 Task: Open an excel sheet with  and write heading  Make a employee details data  Add 10 employee name:-  'Ethan Reynolds, Olivia Thompson, Benjamin Martinez, Emma Davis, Alexander Mitchell, Ava Rodriguez, Daniel Anderson, Mia Lewis, Christopher Scott, Sophia Harris. _x000D_
' in April Last week sales are  1000 to 1010. Department:-  Sales, HR, Finance, Marketing, IT, Operations, Finance, HR, Sales, Marketing. _x000D_
Position:-  Sales Manager, HR Manager, Accountant, Marketing Specialist, IT Specialist, Operations Manager, Financial Analyst, HR Assistant, Sales Representative, Marketing Assistant. _x000D_
Salary (USD):-  5000,4500,4000, 3800, 4200, 5200, 3800, 2800, 3200, 2500. _x000D_
Start Date:-  1/15/2020,7/1/2019, 3/10/2021,2/5/2022, 11/30/2018,6/15/2020, 9/1/2021,4/20/2022, 2/10/2019,9/5/2020. Save page EvaluationSalesByCategory_2022
Action: Mouse moved to (122, 141)
Screenshot: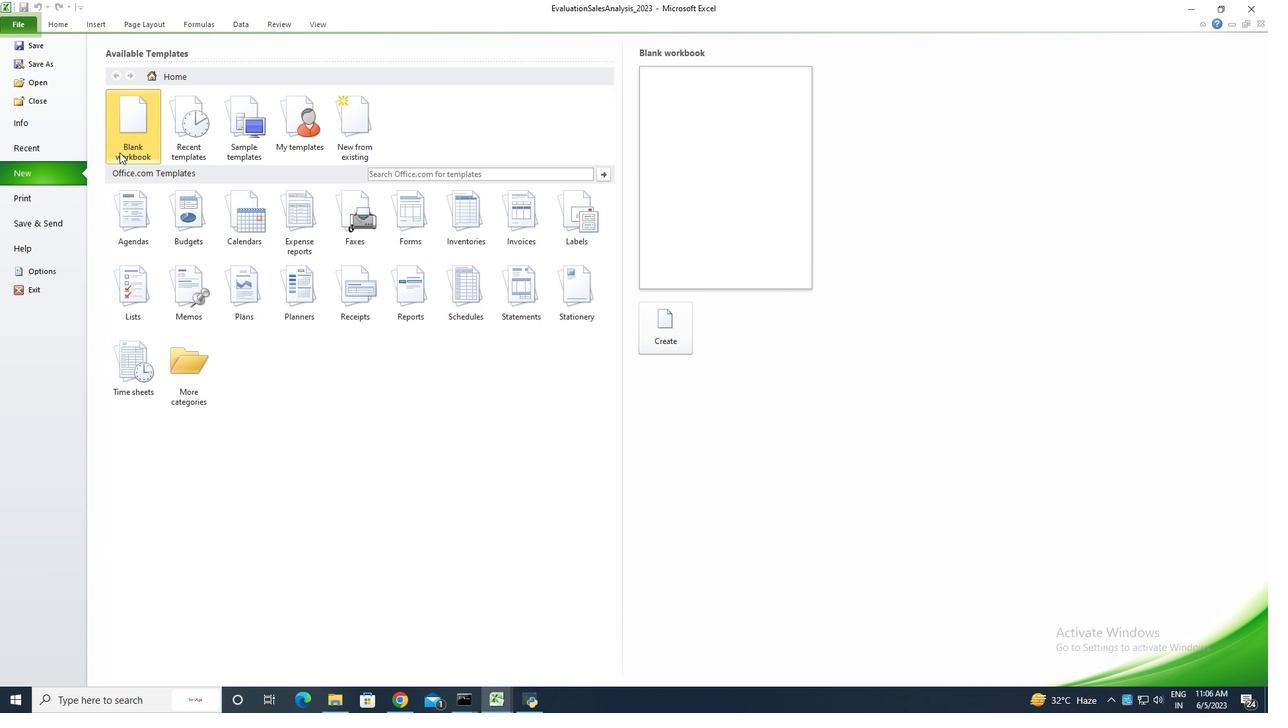
Action: Mouse pressed left at (122, 141)
Screenshot: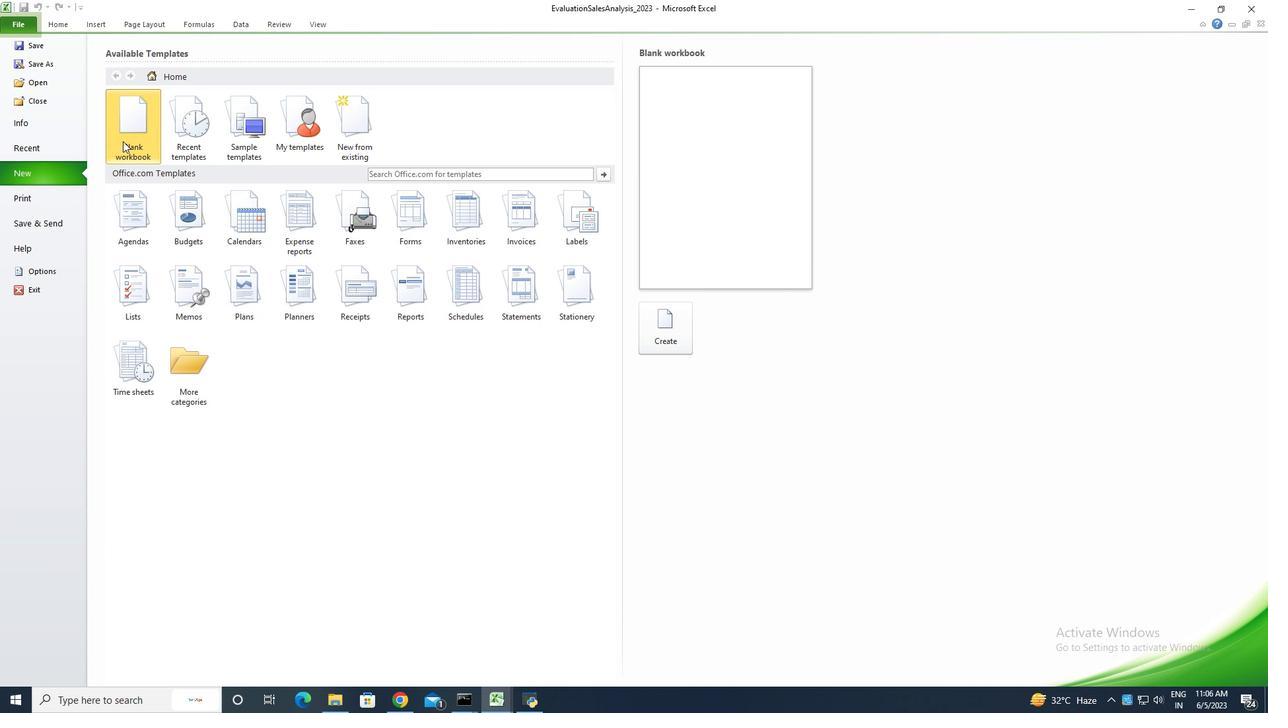 
Action: Mouse moved to (687, 338)
Screenshot: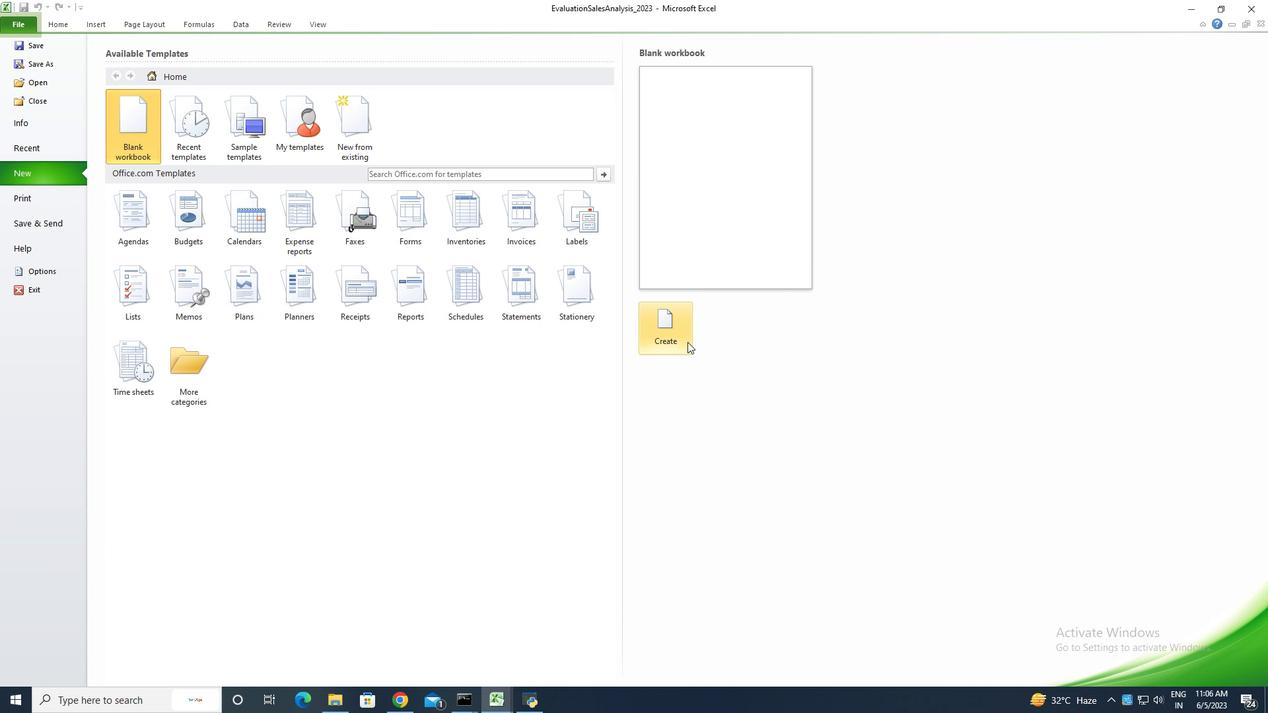 
Action: Mouse pressed left at (687, 338)
Screenshot: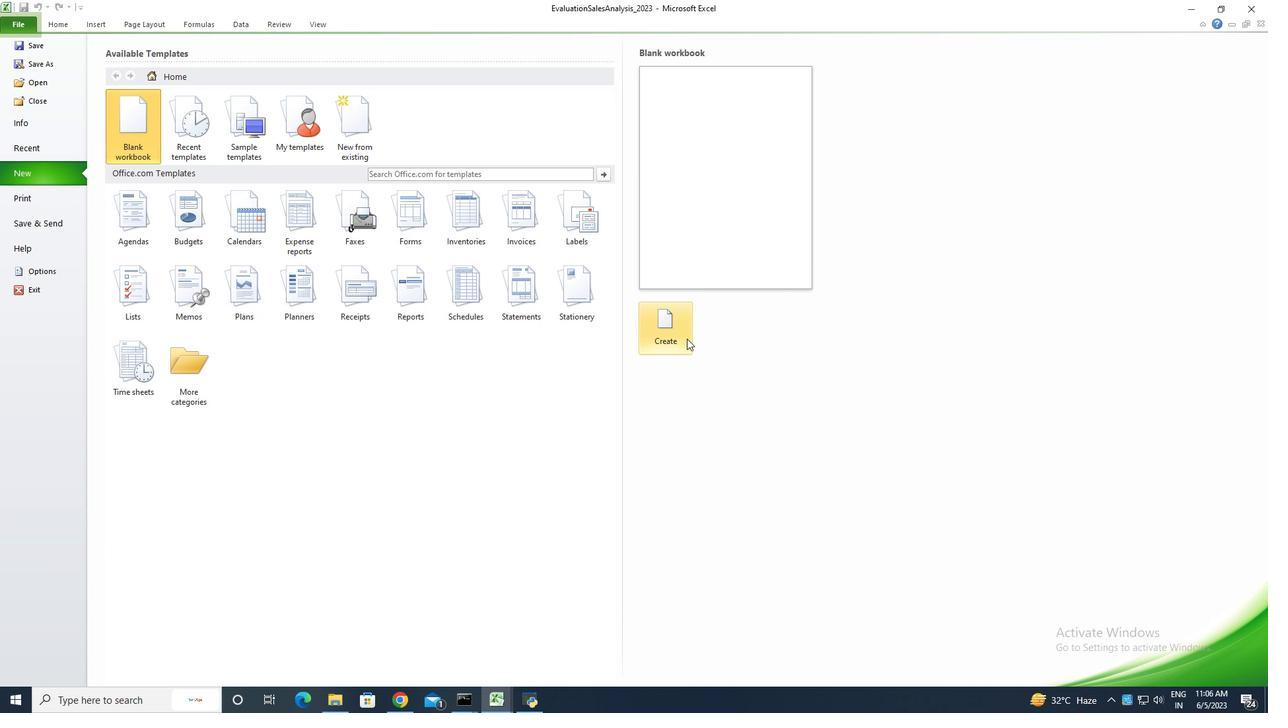 
Action: Key pressed <Key.shift>Make<Key.space><Key.shift>A<Key.space><Key.shift><Key.shift><Key.shift><Key.shift><Key.shift><Key.shift><Key.shift><Key.shift><Key.shift>Employee<Key.space><Key.shift><Key.shift><Key.shift>Details<Key.enter><Key.shift>Ethan<Key.backspace><Key.backspace><Key.backspace><Key.backspace><Key.backspace><Key.shift><Key.shift><Key.shift><Key.shift><Key.shift><Key.shift>En<Key.backspace>mplio<Key.backspace><Key.backspace>oyee<Key.space><Key.shift>Name<Key.enter><Key.shift><Key.shift><Key.shift><Key.shift><Key.shift>Ethan<Key.space><Key.shift><Key.shift><Key.shift>T<Key.backspace><Key.shift>Reynolds<Key.enter><Key.shift><Key.shift><Key.shift><Key.shift><Key.shift>Olivia<Key.space><Key.shift><Key.shift><Key.shift><Key.shift><Key.shift><Key.shift><Key.shift><Key.shift>Thompson<Key.enter><Key.shift><Key.shift>Benjamin<Key.space><Key.shift><Key.shift><Key.shift><Key.shift><Key.shift>Martinez<Key.enter><Key.shift><Key.shift><Key.shift><Key.shift><Key.shift><Key.shift><Key.shift>Emma<Key.space><Key.shift><Key.shift>Davis<Key.enter><Key.shift>Alexander<Key.space><Key.shift><Key.shift>Mitchell<Key.enter><Key.shift>Ava<Key.space><Key.shift>Rodriguez<Key.enter><Key.shift><Key.shift><Key.shift><Key.shift><Key.shift><Key.shift><Key.shift><Key.shift><Key.shift><Key.shift><Key.shift>Daniel<Key.space><Key.shift><Key.shift><Key.shift><Key.shift><Key.shift><Key.shift><Key.shift><Key.shift><Key.shift><Key.shift><Key.shift><Key.shift><Key.shift><Key.shift><Key.shift><Key.shift><Key.shift><Key.shift><Key.shift><Key.shift><Key.shift><Key.shift><Key.shift><Key.shift><Key.shift><Key.shift><Key.shift><Key.shift><Key.shift><Key.shift><Key.shift><Key.shift><Key.shift><Key.shift><Key.shift><Key.shift><Key.shift><Key.shift><Key.shift><Key.shift><Key.shift><Key.shift><Key.shift><Key.shift><Key.shift><Key.shift><Key.shift><Key.shift><Key.shift><Key.shift><Key.shift><Key.shift><Key.shift><Key.shift><Key.shift><Key.shift><Key.shift><Key.shift><Key.shift><Key.shift>S<Key.backspace><Key.shift><Key.shift><Key.shift><Key.shift><Key.shift><Key.shift><Key.shift><Key.shift><Key.shift><Key.shift><Key.shift><Key.shift><Key.shift><Key.shift><Key.shift><Key.shift><Key.shift><Key.shift><Key.shift>Anderson<Key.enter><Key.shift><Key.shift><Key.shift>Mia<Key.space><Key.shift><Key.shift>Lewis<Key.enter><Key.shift><Key.shift><Key.shift><Key.shift>Chi<Key.backspace>ristopher<Key.space><Key.shift>Scott<Key.enter><Key.shift>Sog<Key.backspace>phia<Key.space><Key.shift>Harris<Key.enter>
Screenshot: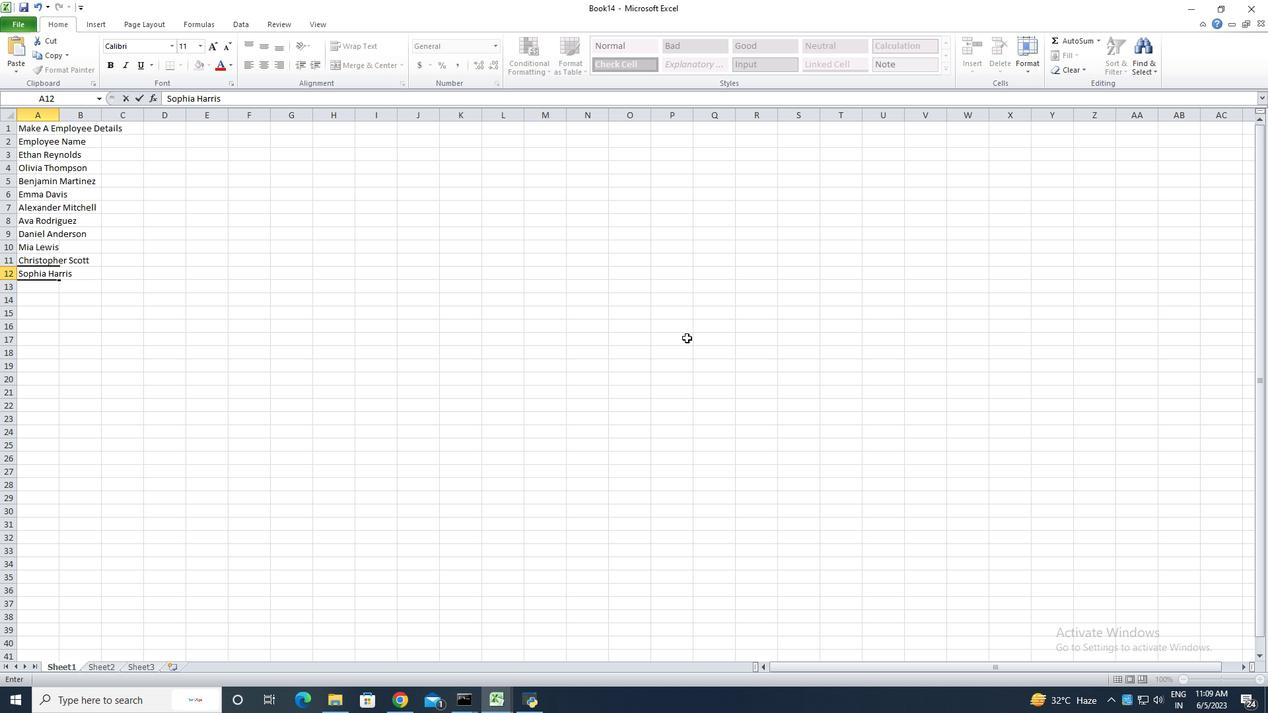 
Action: Mouse moved to (62, 117)
Screenshot: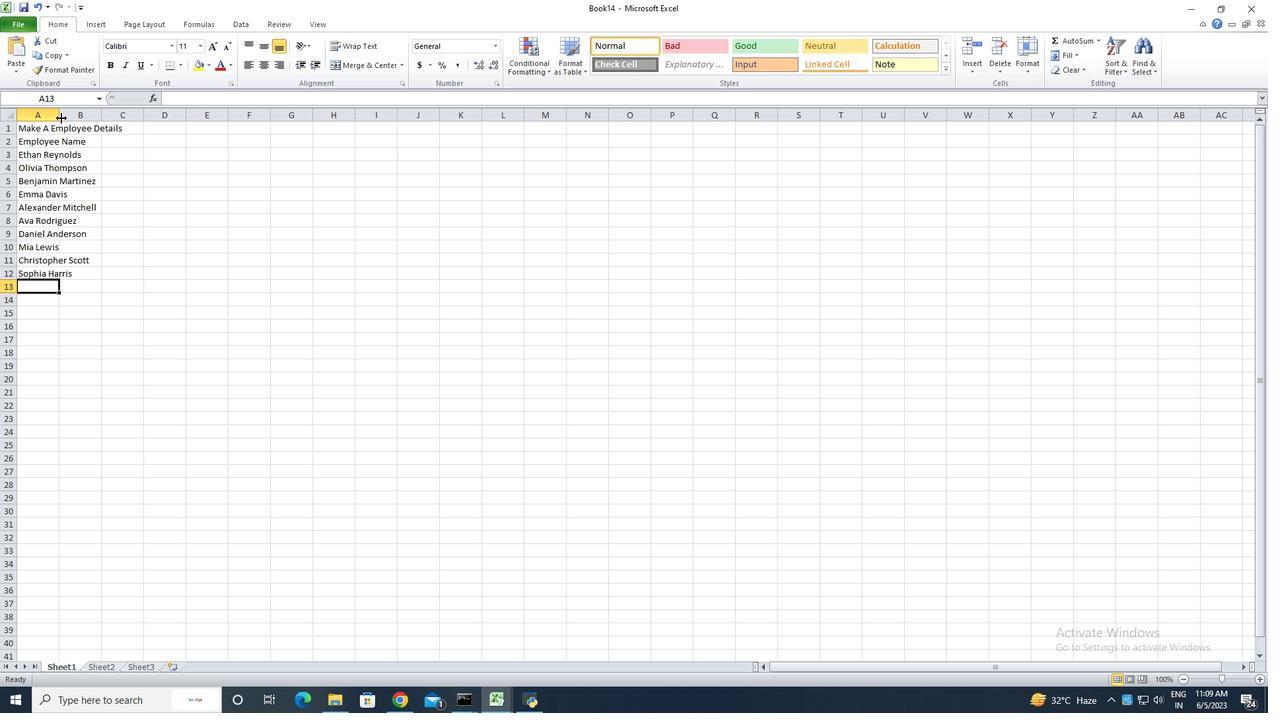 
Action: Mouse pressed left at (62, 117)
Screenshot: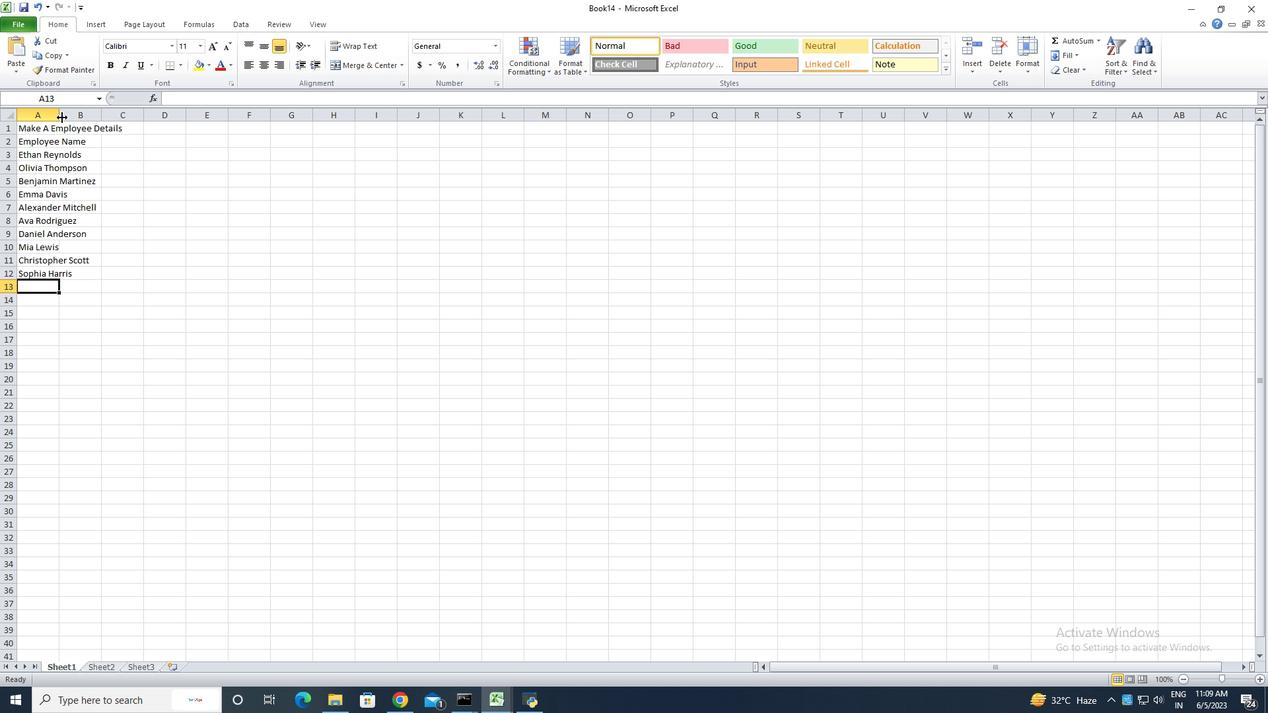 
Action: Mouse pressed left at (62, 117)
Screenshot: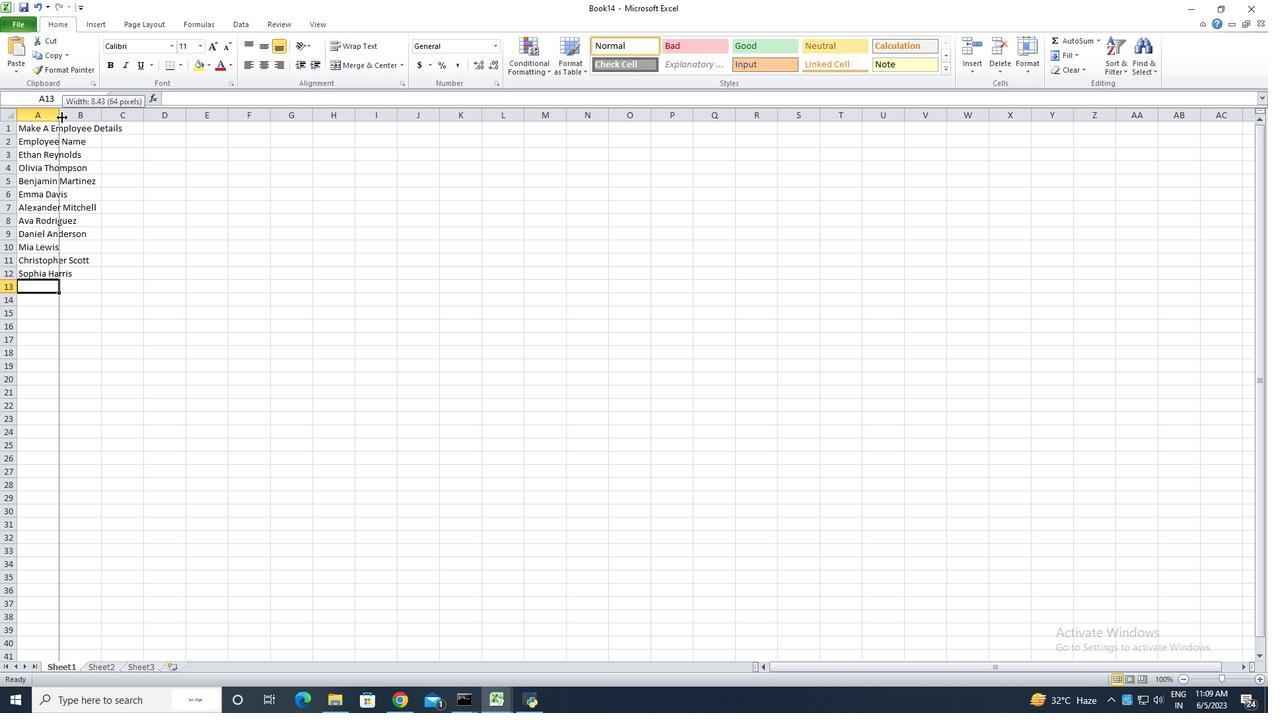 
Action: Mouse moved to (155, 143)
Screenshot: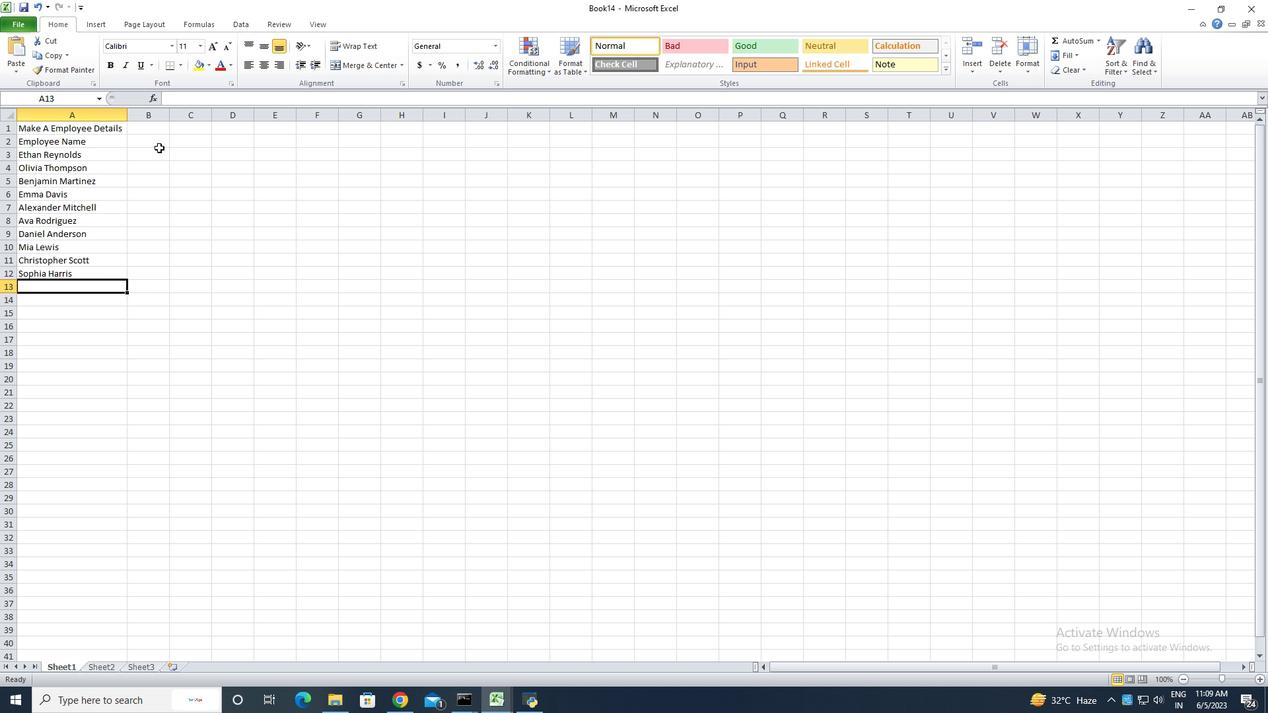 
Action: Mouse pressed left at (155, 143)
Screenshot: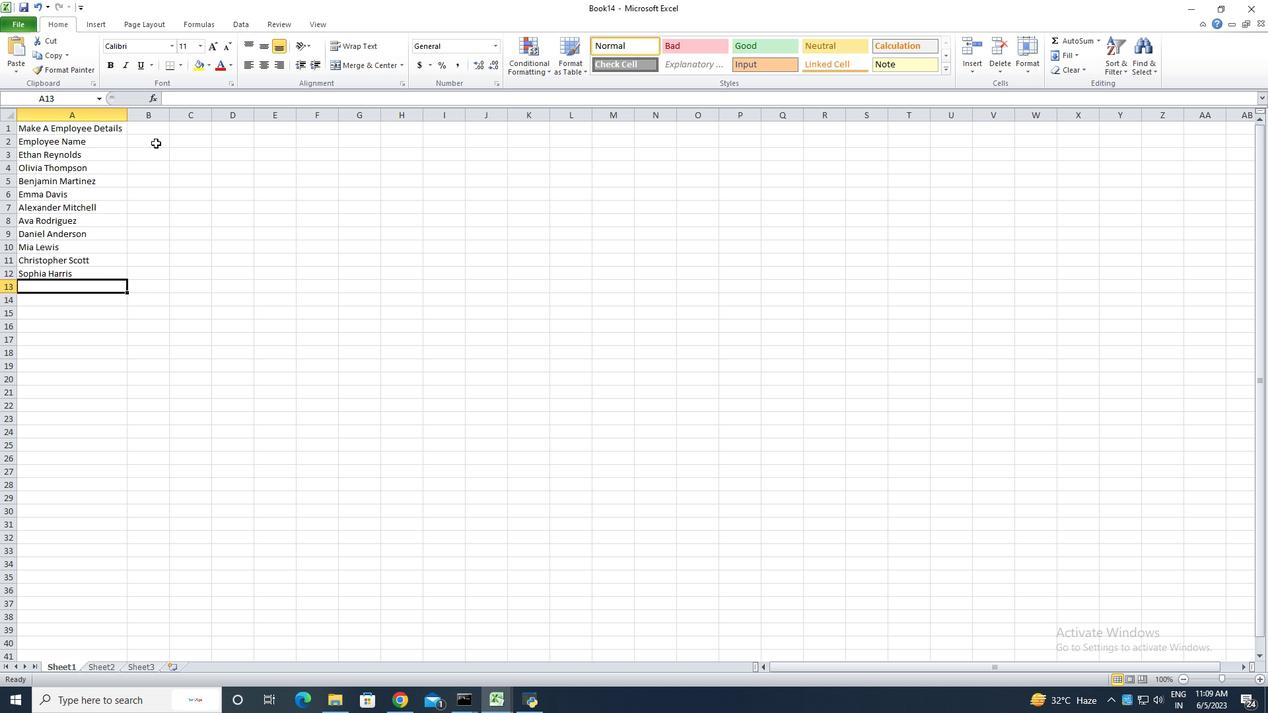 
Action: Key pressed <Key.shift>April<Key.space><Key.shift><Key.shift><Key.shift><Key.shift><Key.shift><Key.shift><Key.shift>Last<Key.space><Key.shift><Key.shift><Key.shift><Key.shift><Key.shift><Key.shift><Key.shift><Key.shift>Week<Key.space><Key.shift>Sales<Key.enter>
Screenshot: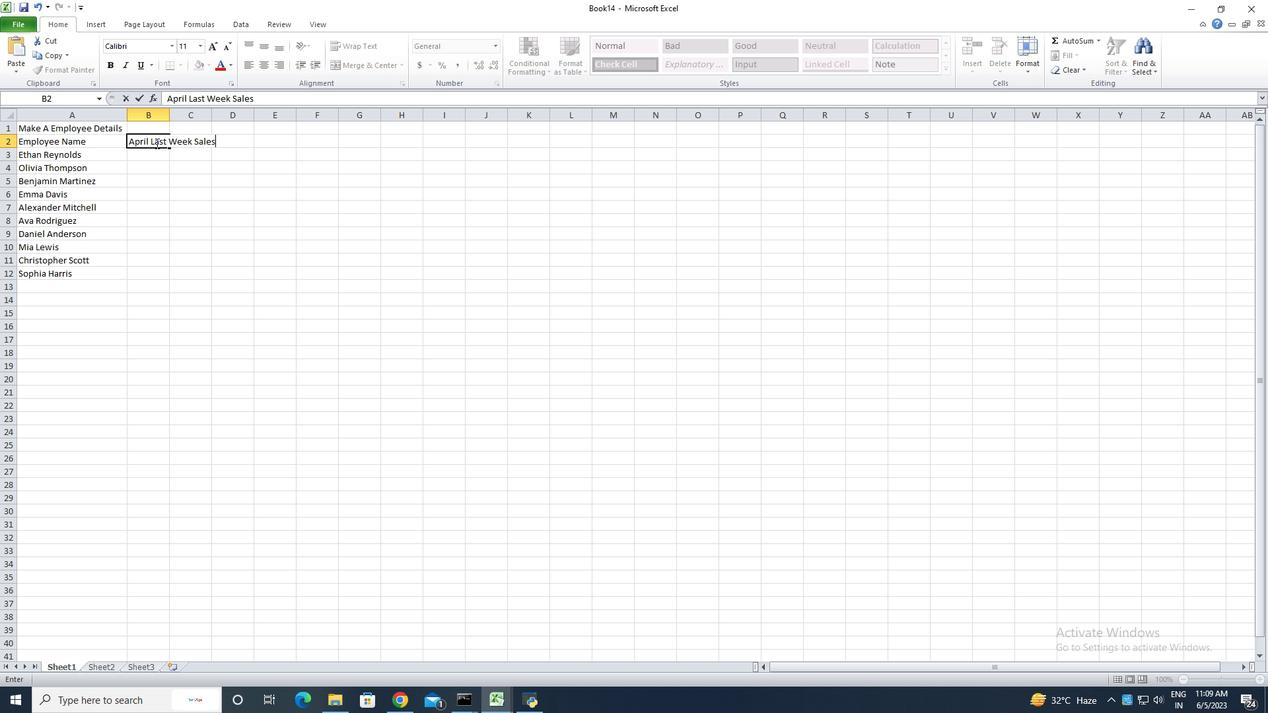 
Action: Mouse moved to (152, 151)
Screenshot: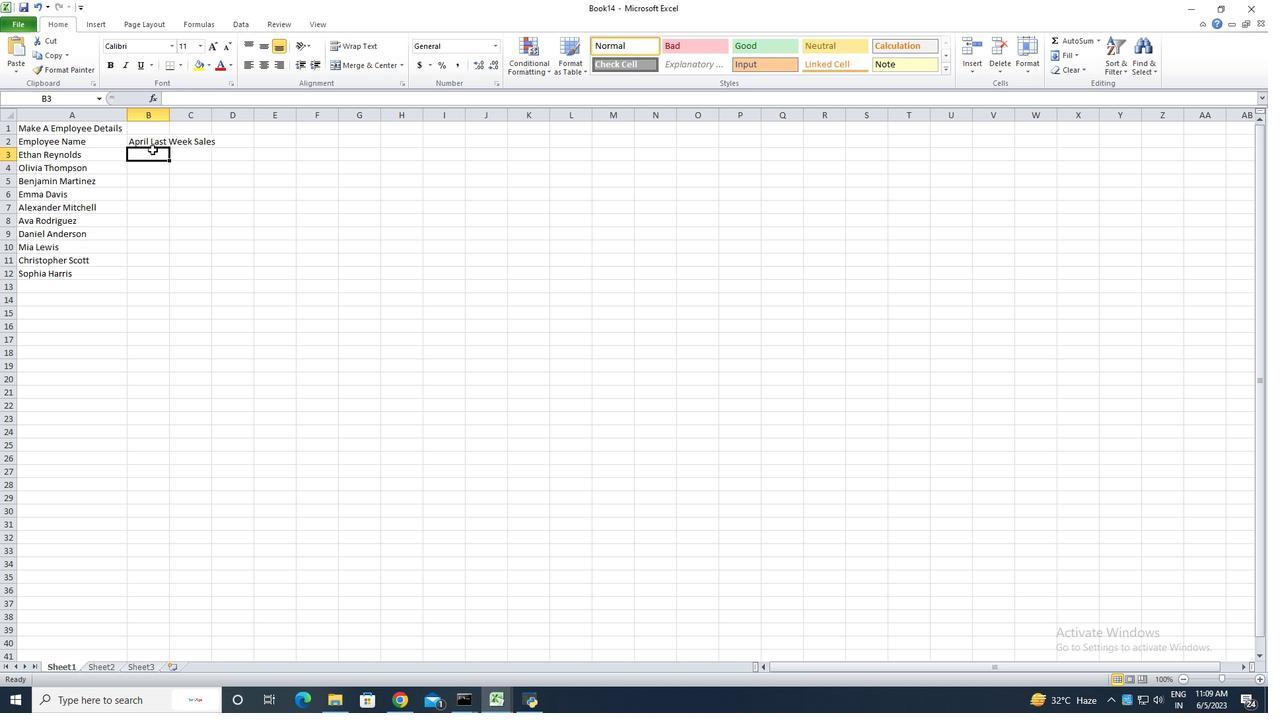 
Action: Key pressed 1000<Key.enter>1002<Key.enter>100<Key.enter><Key.up><Key.backspace>1003<Key.enter>1004<Key.enter>1005<Key.enter>1006<Key.enter>1007<Key.enter>1008<Key.enter>1009<Key.enter>1010<Key.enter>
Screenshot: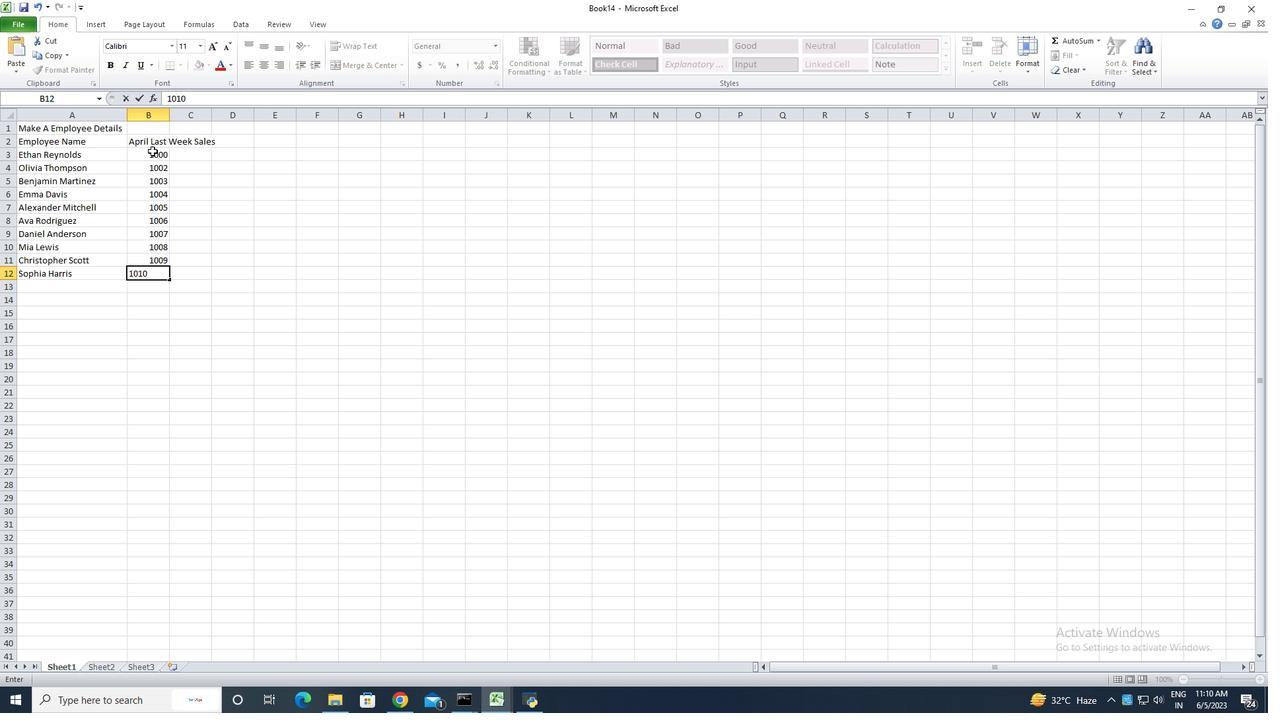 
Action: Mouse moved to (169, 108)
Screenshot: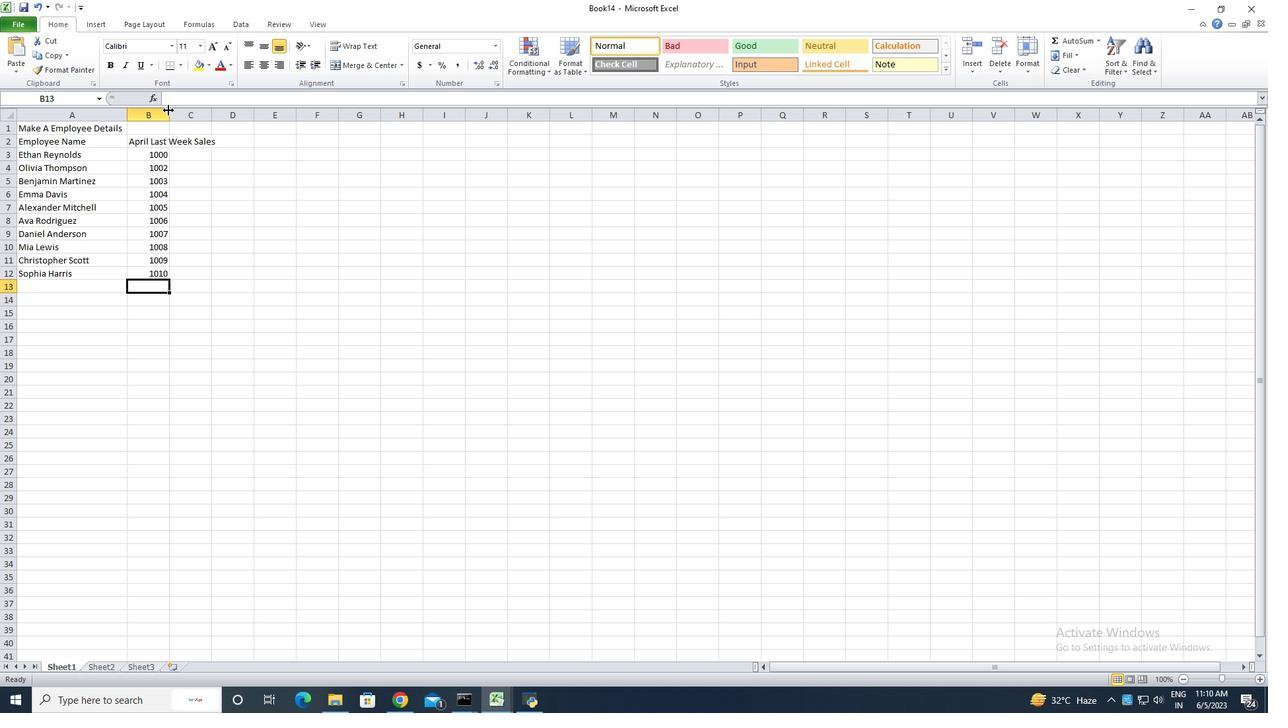 
Action: Mouse pressed left at (169, 108)
Screenshot: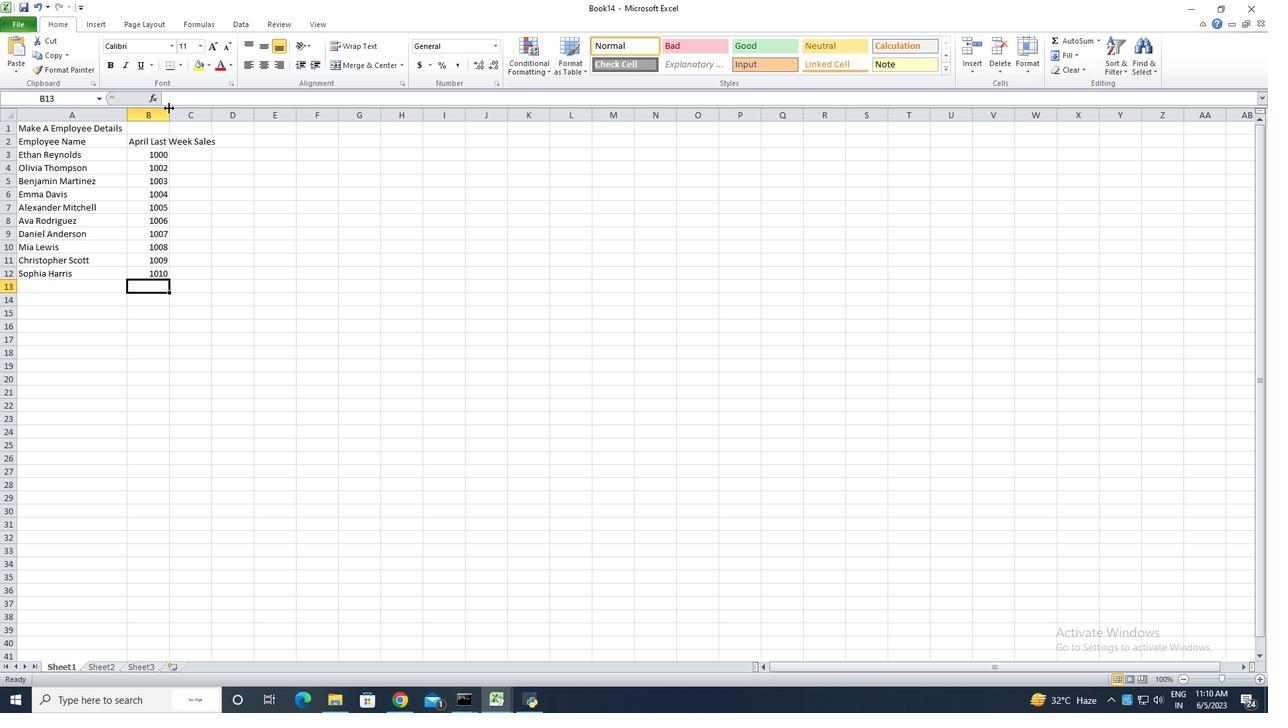 
Action: Mouse pressed left at (169, 108)
Screenshot: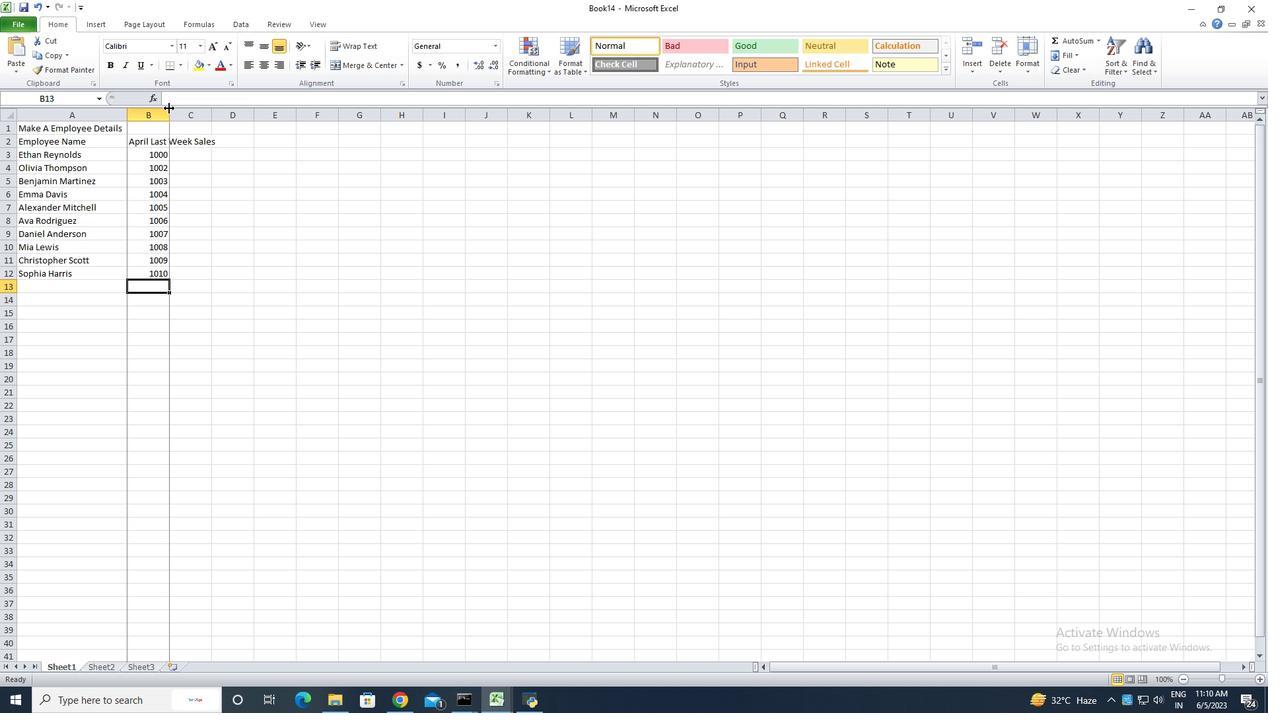 
Action: Mouse moved to (237, 142)
Screenshot: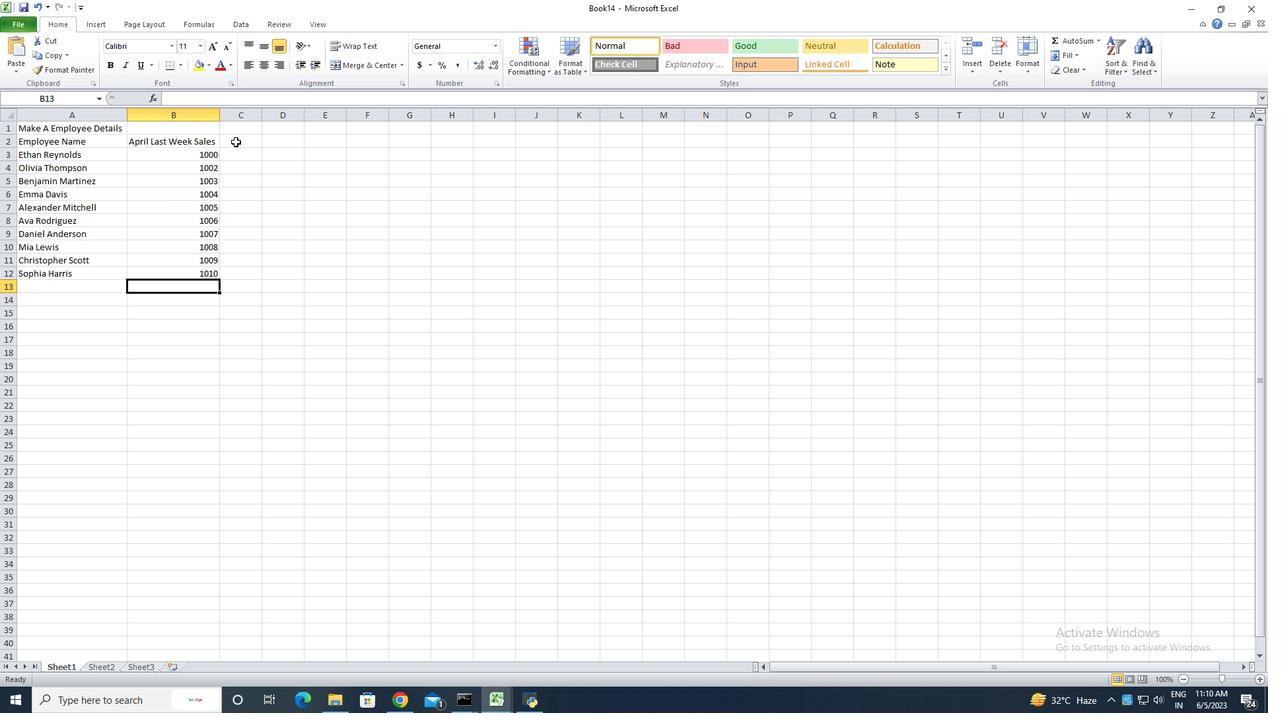 
Action: Mouse pressed left at (237, 142)
Screenshot: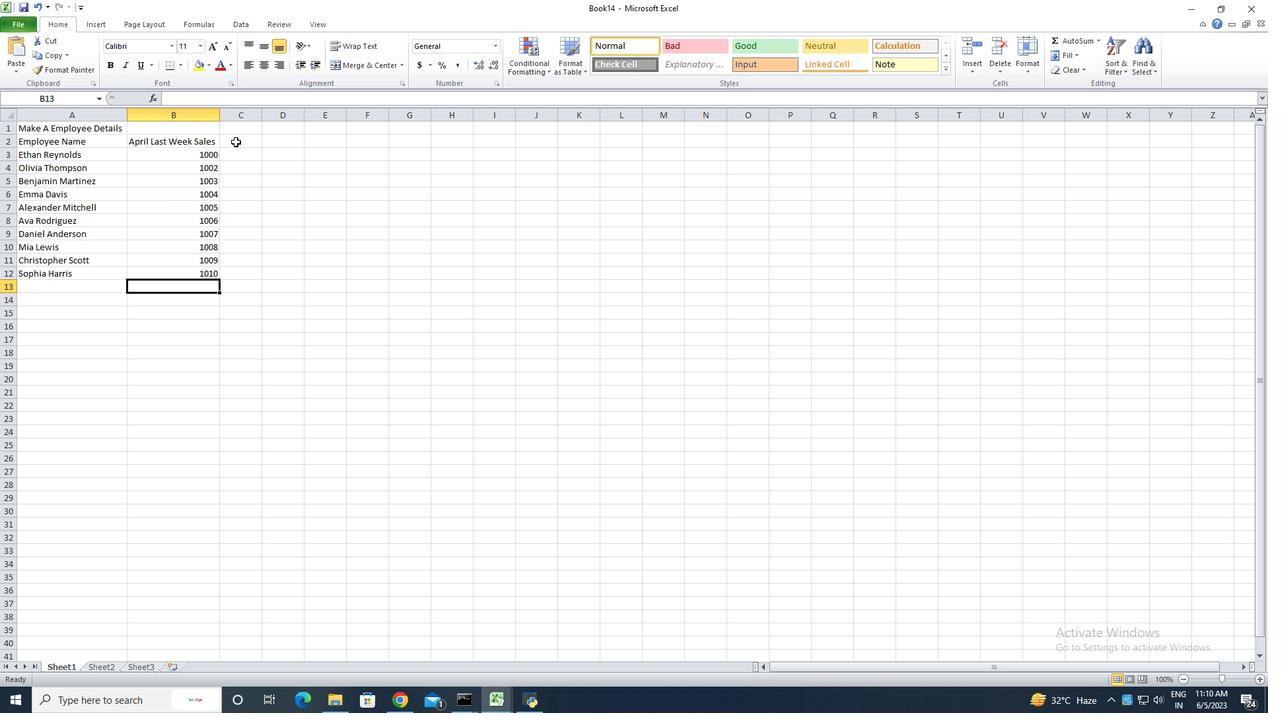 
Action: Mouse moved to (237, 142)
Screenshot: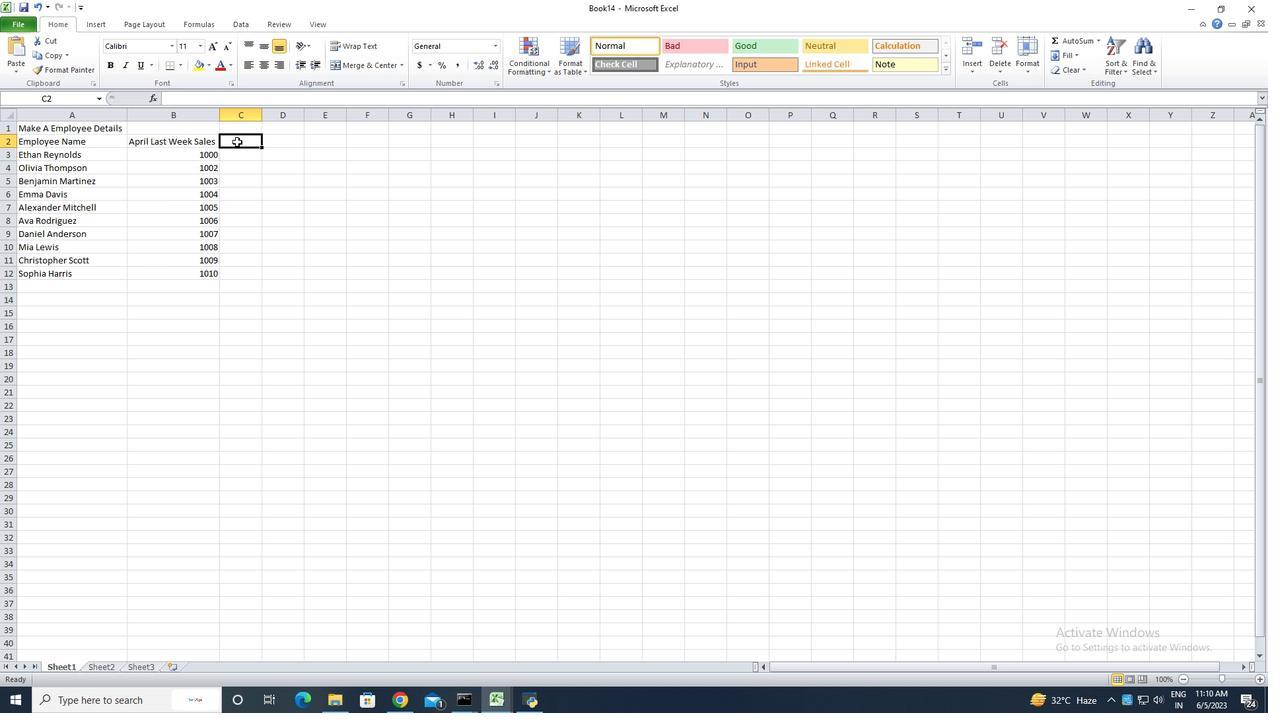 
Action: Key pressed <Key.shift><Key.shift><Key.shift><Key.shift><Key.shift><Key.shift><Key.shift><Key.shift><Key.shift>Department<Key.enter><Key.shift>Sales<Key.space><Key.shift>Hr<Key.backspace><Key.shift><Key.shift><Key.shift>R<Key.backspace><Key.backspace><Key.backspace><Key.enter><Key.shift><Key.shift><Key.shift><Key.shift>HR<Key.enter><Key.shift><Key.shift>Fin<Key.shift><Key.shift><Key.shift><Key.shift>ance<Key.enter><Key.shift>Marketing<Key.enter><Key.shift>IT<Key.enter><Key.shift>P<Key.backspace><Key.shift>Operations<Key.enter><Key.shift><Key.shift><Key.shift><Key.shift><Key.shift><Key.shift><Key.shift><Key.shift><Key.shift><Key.shift>Finance<Key.enter><Key.shift>HR<Key.enter><Key.shift>Sales<Key.enter><Key.shift>Marketing<Key.enter>
Screenshot: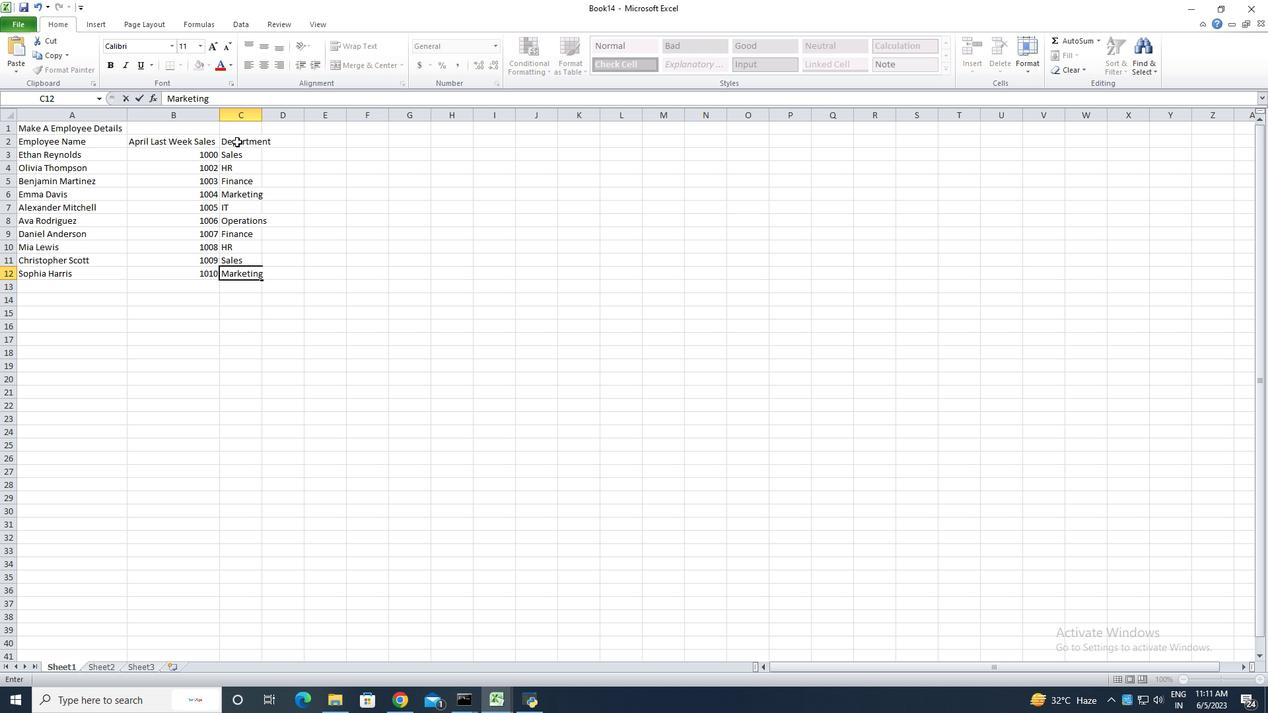 
Action: Mouse moved to (262, 120)
Screenshot: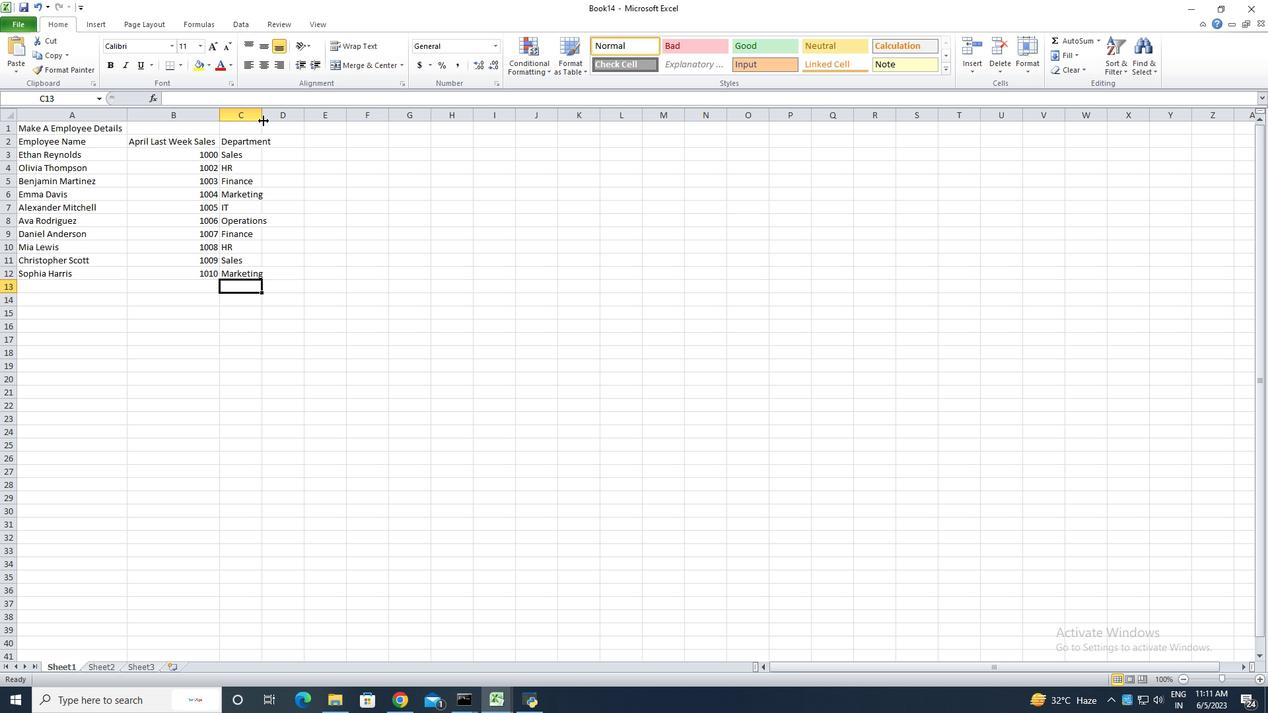 
Action: Mouse pressed left at (262, 120)
Screenshot: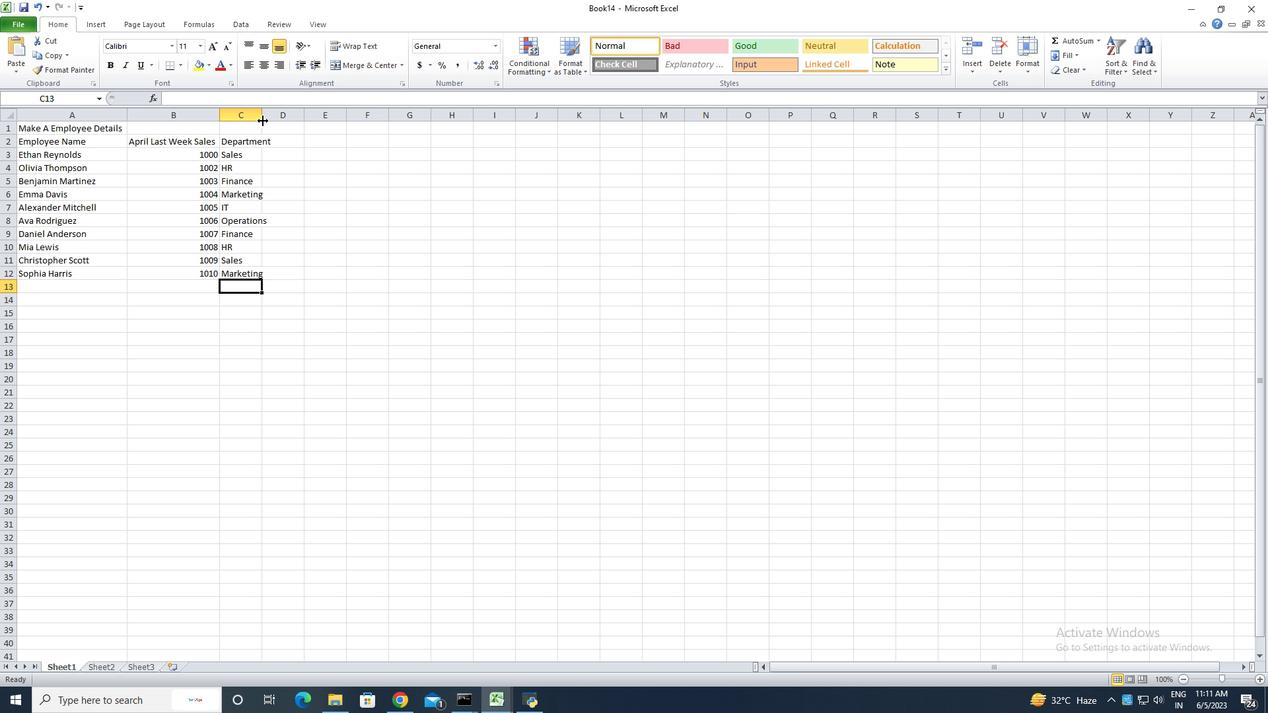 
Action: Mouse pressed left at (262, 120)
Screenshot: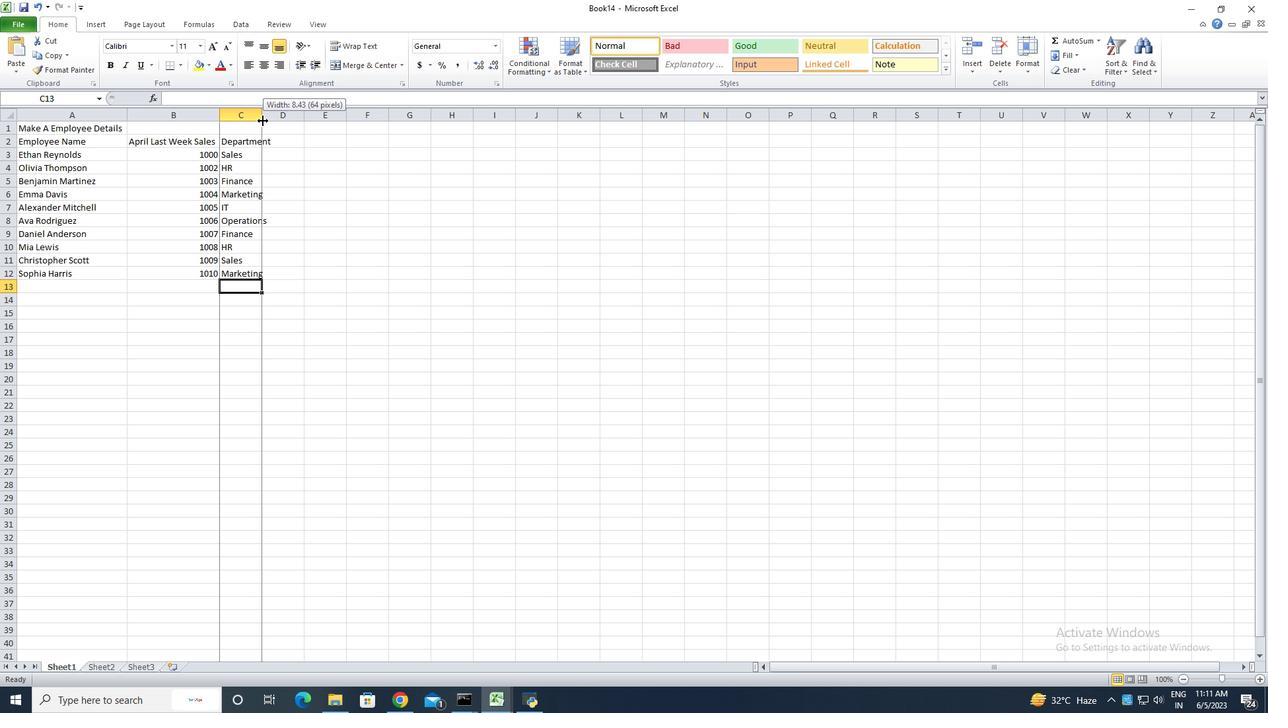 
Action: Mouse moved to (288, 141)
Screenshot: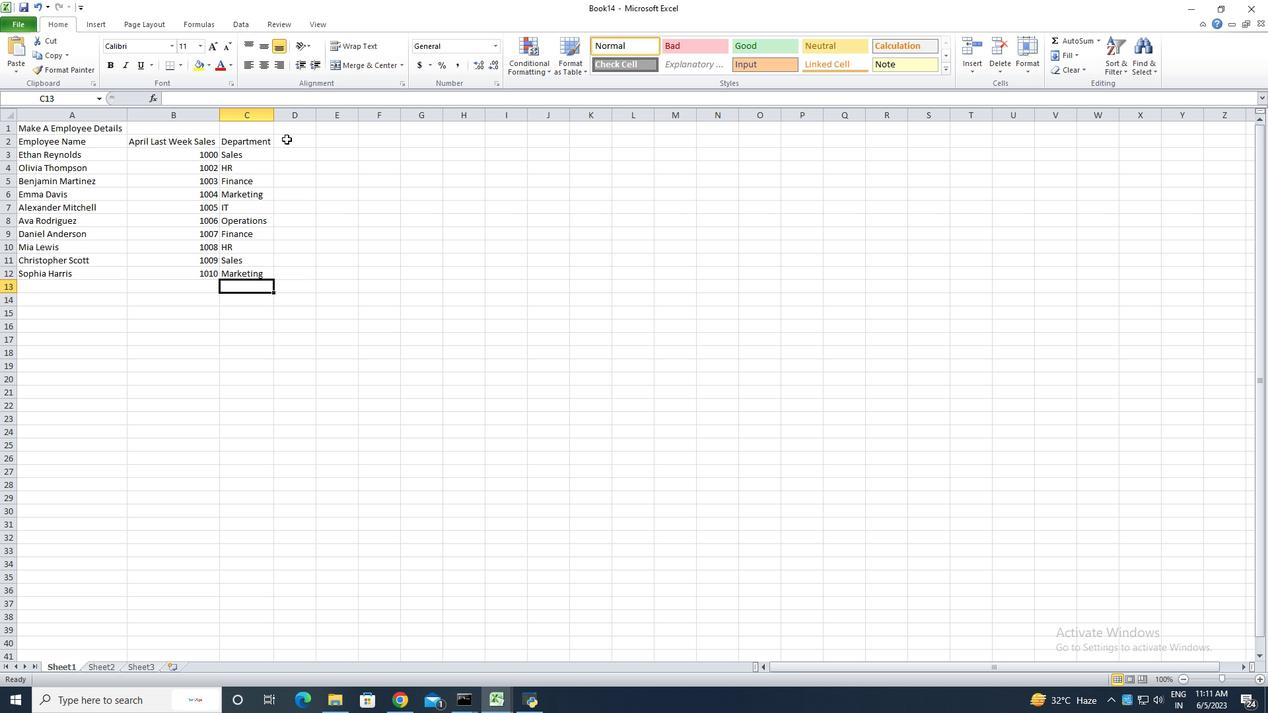 
Action: Mouse pressed left at (288, 141)
Screenshot: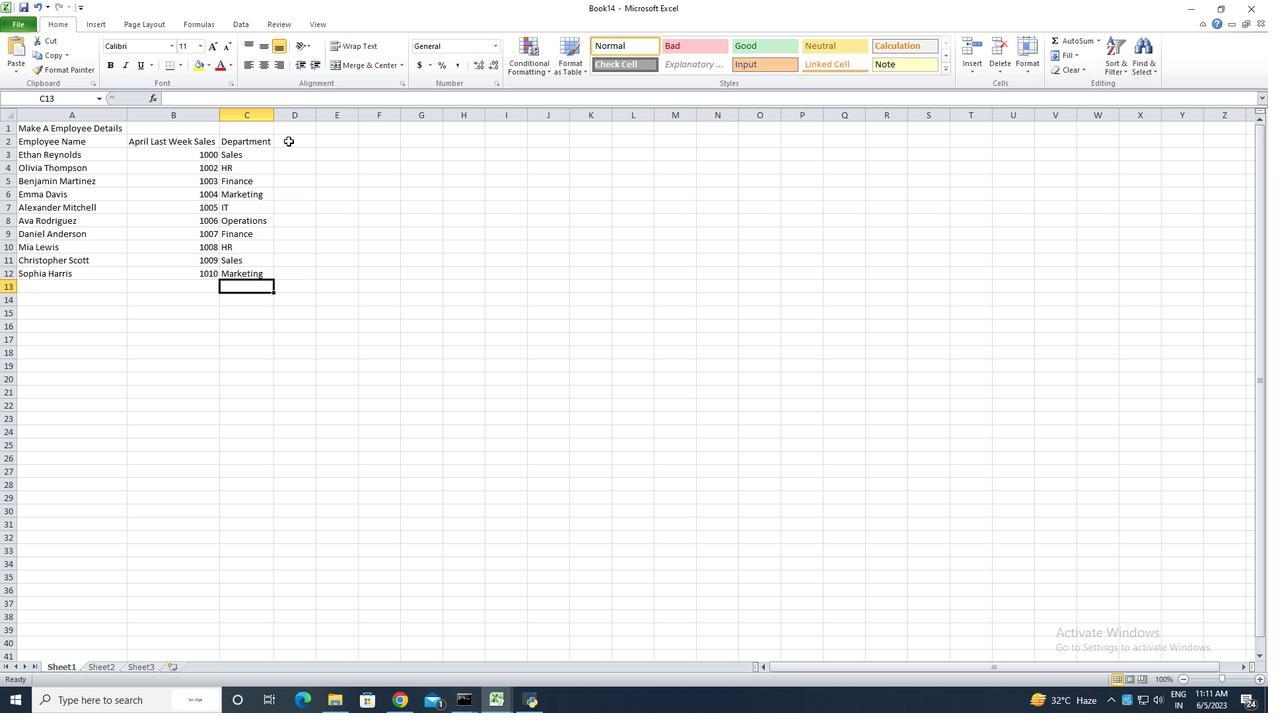 
Action: Key pressed po<Key.backspace><Key.backspace><Key.shift_r>Posiy<Key.backspace>tion<Key.enter><Key.shift>SAles<Key.space><Key.backspace><Key.space><Key.shift>Manager<Key.enter><Key.shift><Key.shift><Key.shift>HR<Key.space><Key.shift>Manager<Key.enter><Key.shift>Accountant<Key.enter><Key.shift><Key.shift><Key.shift><Key.shift><Key.shift><Key.shift><Key.shift><Key.shift><Key.shift><Key.shift><Key.shift><Key.shift><Key.shift><Key.shift><Key.shift><Key.shift><Key.shift><Key.shift><Key.shift><Key.shift><Key.shift><Key.shift><Key.shift><Key.shift><Key.shift><Key.shift><Key.shift><Key.shift><Key.shift><Key.shift><Key.shift><Key.shift><Key.shift><Key.shift><Key.shift><Key.shift><Key.shift><Key.shift><Key.shift><Key.shift><Key.shift>Marketing<Key.space><Key.shift><Key.shift><Key.shift><Key.shift><Key.shift><Key.shift><Key.shift><Key.shift><Key.shift><Key.shift><Key.shift><Key.shift><Key.shift><Key.shift><Key.shift><Key.shift><Key.shift><Key.shift><Key.shift><Key.shift><Key.shift><Key.shift><Key.shift><Key.shift><Key.shift>Spr<Key.backspace>ecialsit<Key.backspace><Key.backspace><Key.backspace>ist<Key.enter><Key.shift><Key.shift><Key.shift><Key.shift><Key.shift><Key.shift><Key.shift><Key.shift><Key.shift><Key.shift><Key.shift><Key.shift><Key.shift><Key.shift>IT<Key.space><Key.shift><Key.shift><Key.shift><Key.shift>Specialist<Key.enter><Key.shift><Key.shift><Key.shift><Key.shift><Key.shift><Key.shift><Key.shift><Key.shift><Key.shift><Key.shift><Key.shift><Key.shift><Key.shift><Key.shift><Key.shift><Key.shift><Key.shift><Key.shift><Key.shift><Key.shift><Key.shift>P<Key.backspace><Key.shift>Opera<Key.backspace><Key.backspace><Key.backspace><Key.backspace><Key.backspace><Key.backspace><Key.backspace><Key.shift><Key.shift><Key.shift><Key.shift><Key.shift><Key.shift>Opraa<Key.backspace>tions<Key.backspace><Key.backspace><Key.backspace><Key.backspace><Key.backspace><Key.backspace><Key.backspace>erations<Key.space><Key.shift><Key.shift><Key.shift><Key.shift><Key.shift><Key.shift><Key.shift><Key.shift><Key.shift><Key.shift><Key.shift><Key.shift><Key.shift><Key.shift><Key.shift><Key.shift><Key.shift><Key.shift><Key.shift><Key.shift><Key.shift>Manager<Key.enter><Key.shift><Key.shift><Key.shift><Key.shift><Key.shift><Key.shift><Key.shift><Key.shift>Financial<Key.space><Key.shift><Key.shift><Key.shift>Analyst<Key.enter><Key.shift><Key.shift><Key.shift><Key.shift><Key.shift><Key.shift><Key.shift><Key.shift><Key.shift>HR<Key.space><Key.shift><Key.shift><Key.shift><Key.shift><Key.shift><Key.shift>Assistant<Key.enter><Key.shift>Sales<Key.space><Key.shift><Key.shift><Key.shift><Key.shift><Key.shift>Representative<Key.enter><Key.shift><Key.shift>Marketing<Key.space><Key.shift><Key.shift><Key.shift><Key.shift><Key.shift><Key.shift><Key.shift><Key.shift><Key.shift><Key.shift><Key.shift><Key.shift><Key.shift><Key.shift><Key.shift><Key.shift><Key.shift><Key.shift><Key.shift><Key.shift><Key.shift><Key.shift><Key.shift><Key.shift><Key.shift><Key.shift><Key.shift><Key.shift><Key.shift><Key.shift><Key.shift><Key.shift><Key.shift><Key.shift><Key.shift><Key.shift><Key.shift><Key.shift><Key.shift><Key.shift><Key.shift><Key.shift><Key.shift><Key.shift><Key.shift><Key.shift><Key.shift><Key.shift><Key.shift><Key.shift><Key.shift><Key.shift><Key.shift><Key.shift><Key.shift><Key.shift><Key.shift><Key.shift><Key.shift><Key.shift><Key.shift><Key.shift><Key.shift><Key.shift><Key.shift><Key.shift><Key.shift>Assistant<Key.enter>
Screenshot: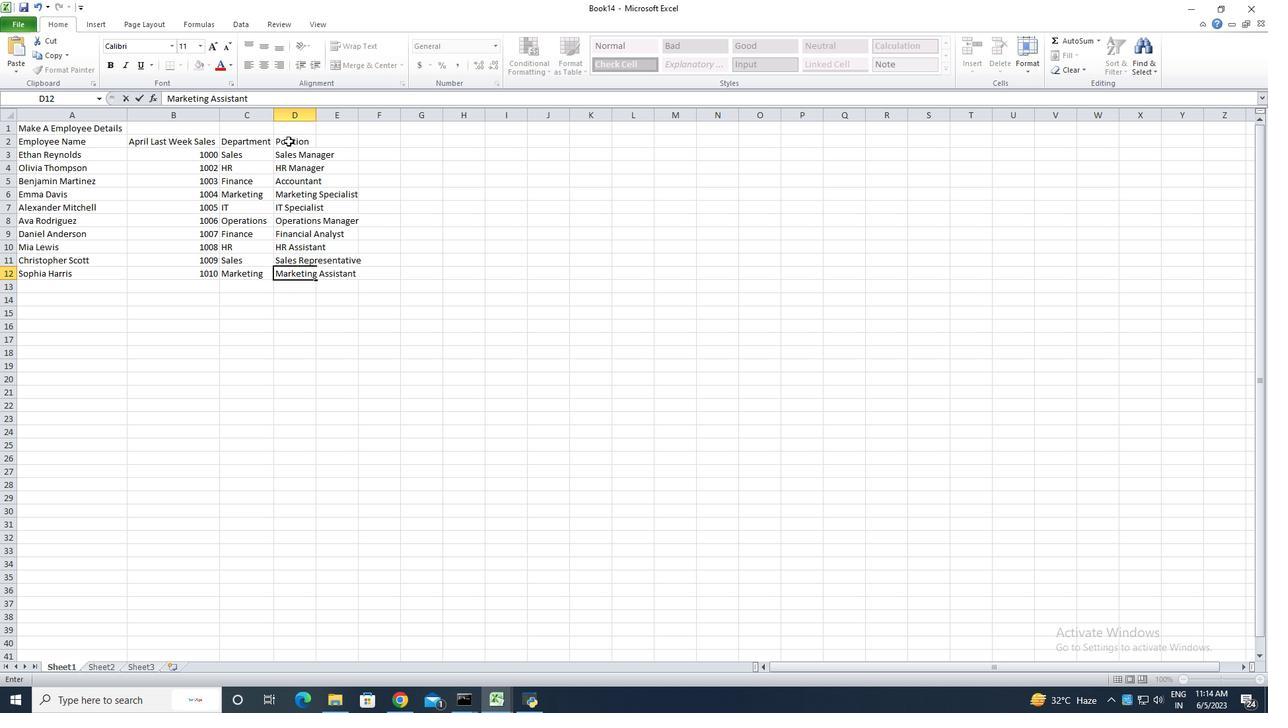 
Action: Mouse moved to (316, 119)
Screenshot: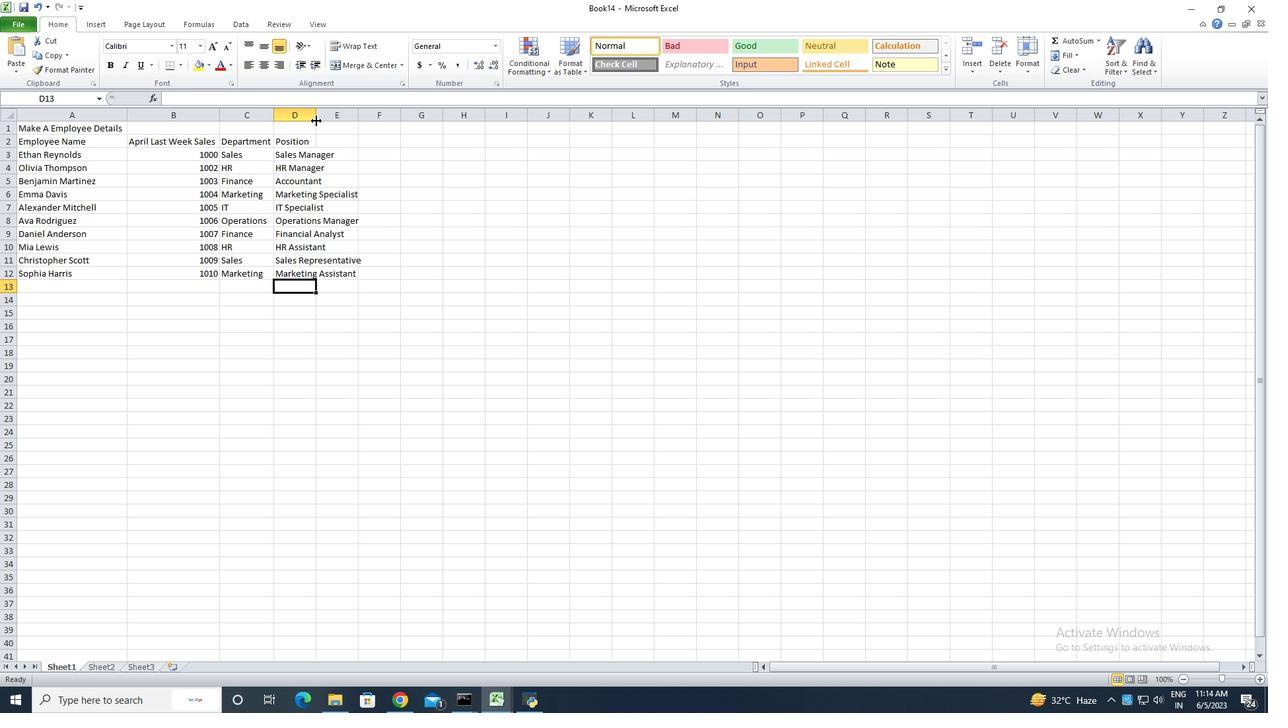 
Action: Mouse pressed left at (316, 119)
Screenshot: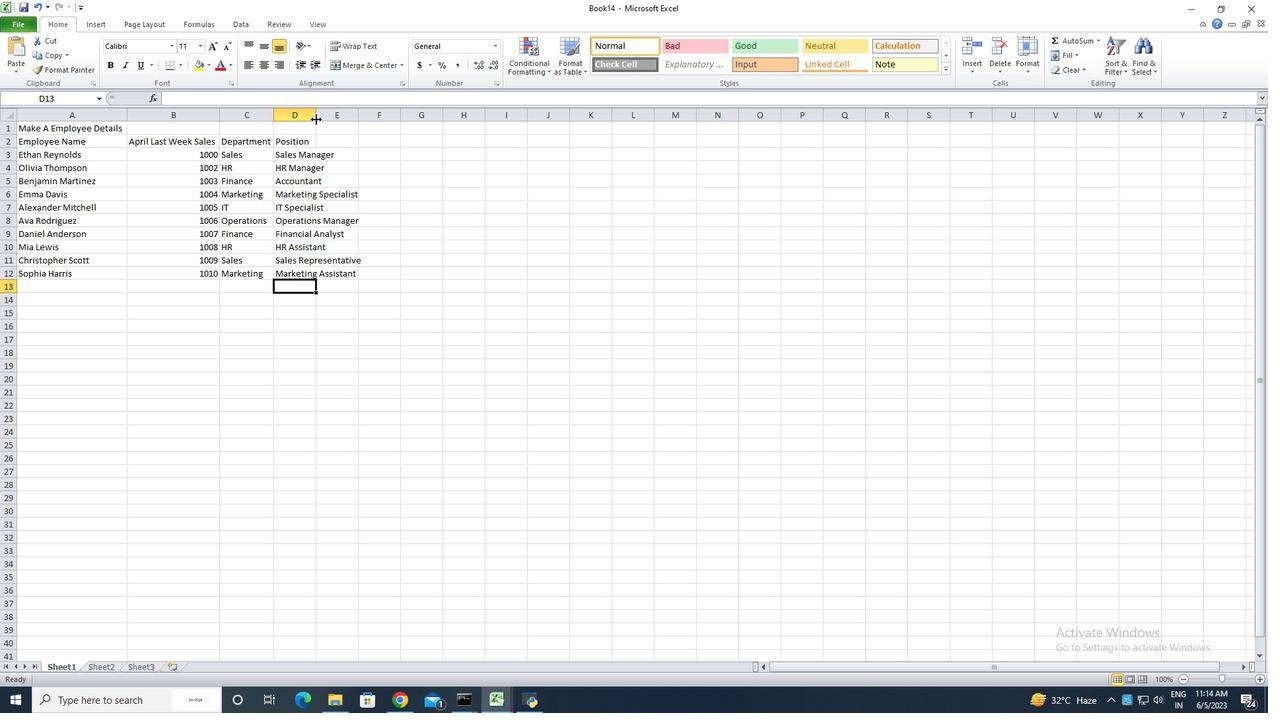 
Action: Mouse pressed left at (316, 119)
Screenshot: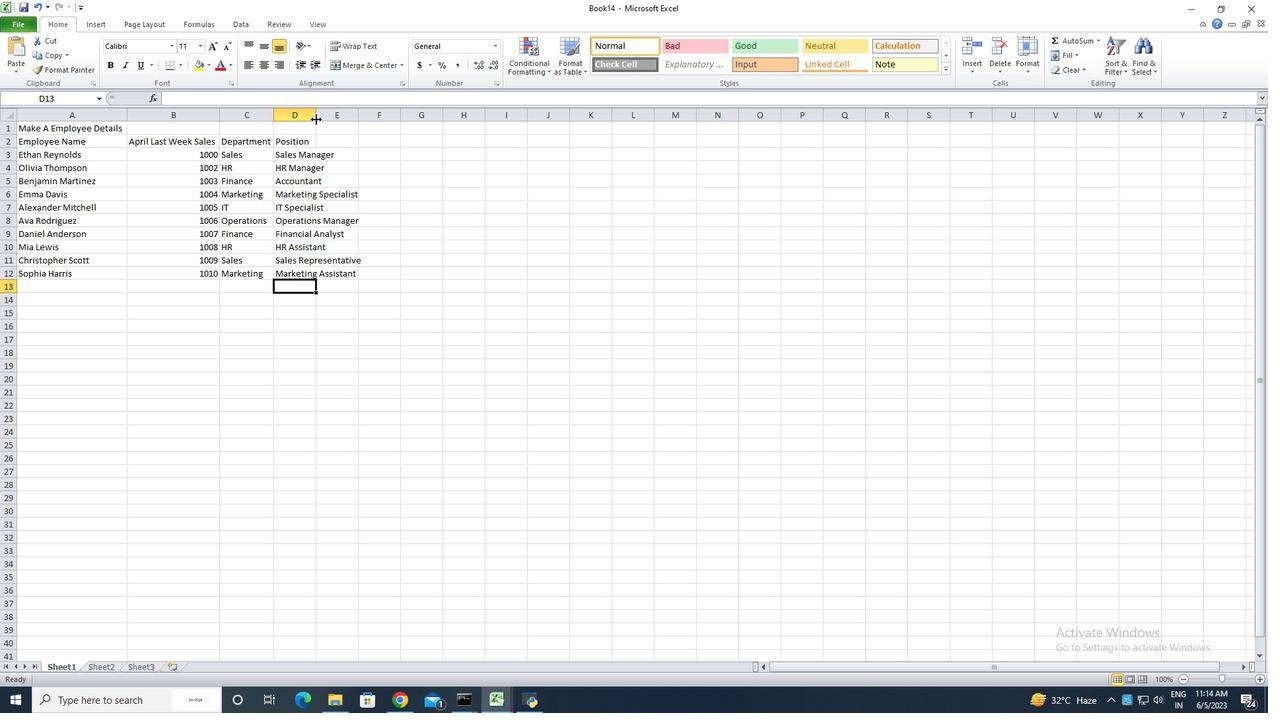 
Action: Mouse moved to (381, 144)
Screenshot: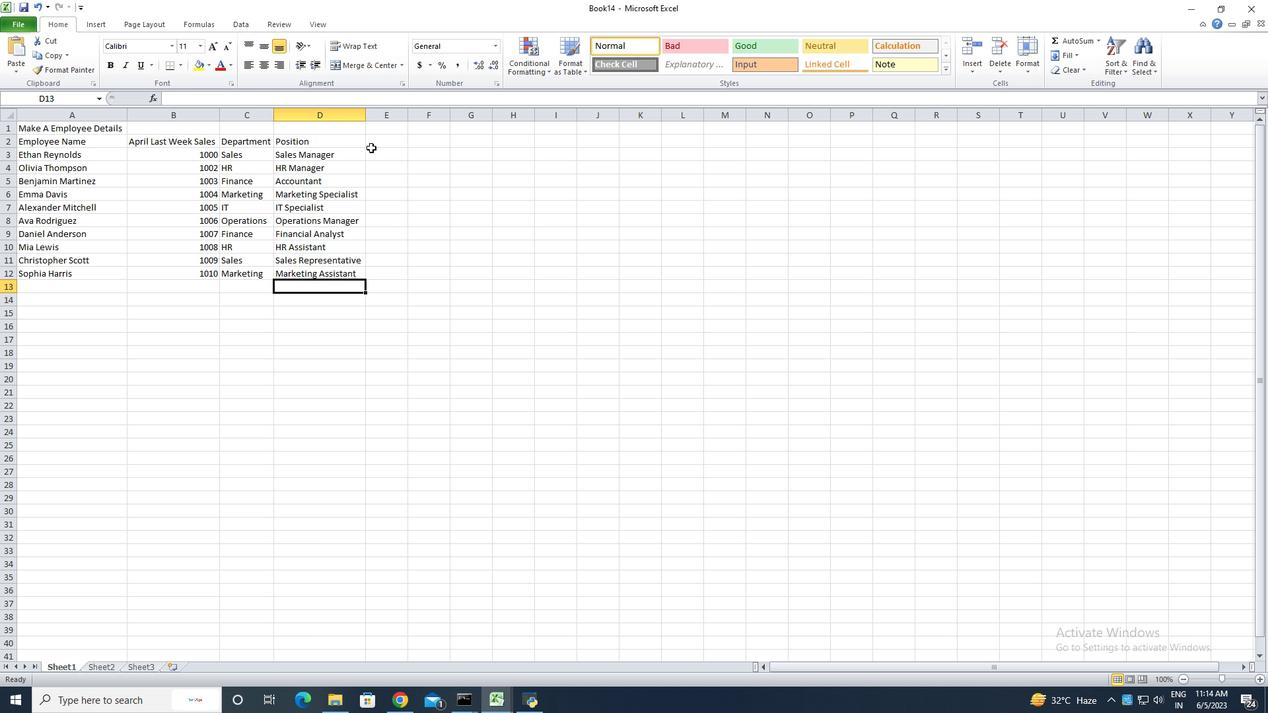 
Action: Mouse pressed left at (381, 144)
Screenshot: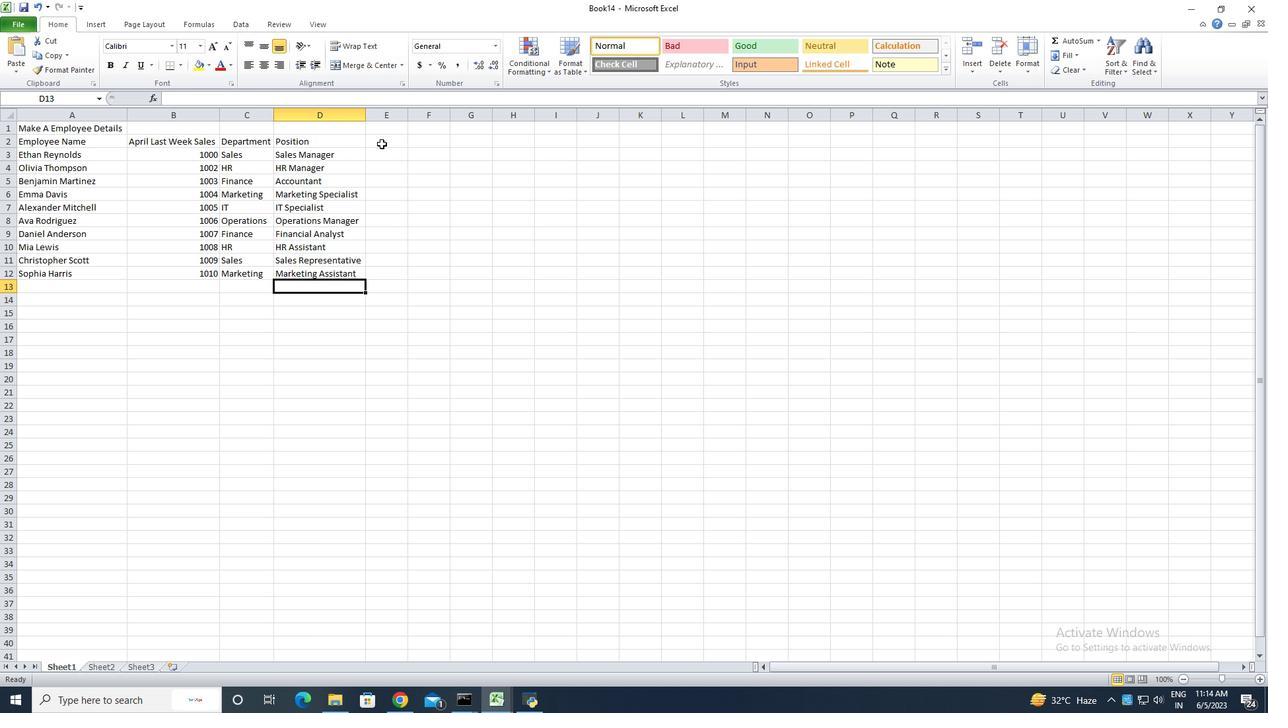 
Action: Key pressed <Key.shift>Salary<Key.enter>5000<Key.enter>4500<Key.enter>4000<Key.enter>3800<Key.enter>7200<Key.backspace><Key.backspace><Key.backspace><Key.backspace>4200<Key.enter>5200<Key.enter>3800<Key.enter>2800<Key.enter>3200<Key.enter>1500<Key.backspace><Key.backspace><Key.backspace><Key.backspace>2500<Key.enter>
Screenshot: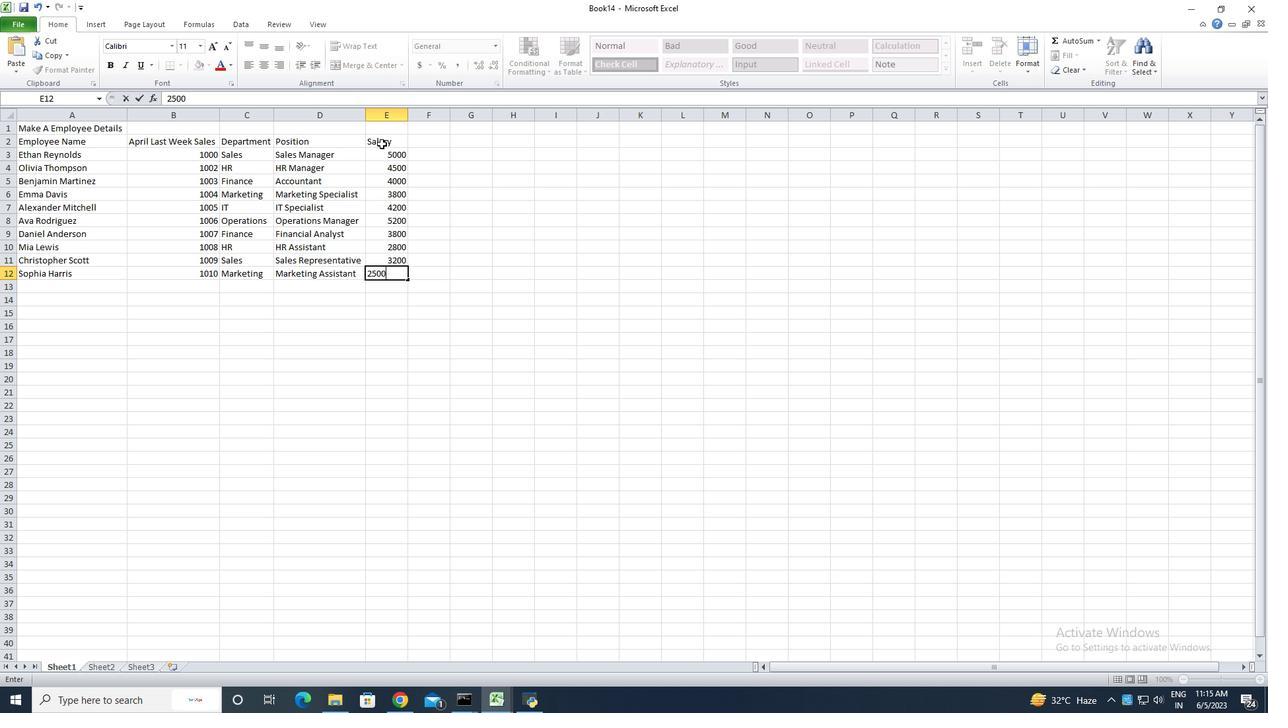 
Action: Mouse moved to (408, 118)
Screenshot: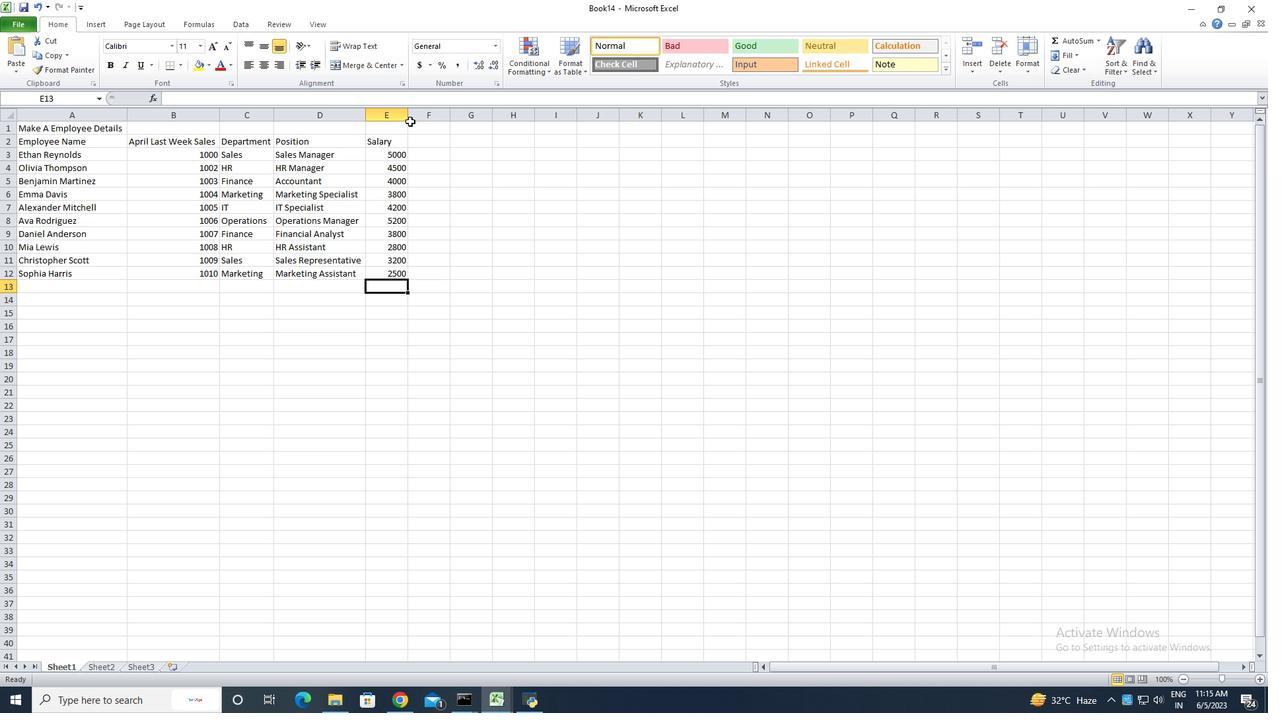
Action: Mouse pressed left at (408, 118)
Screenshot: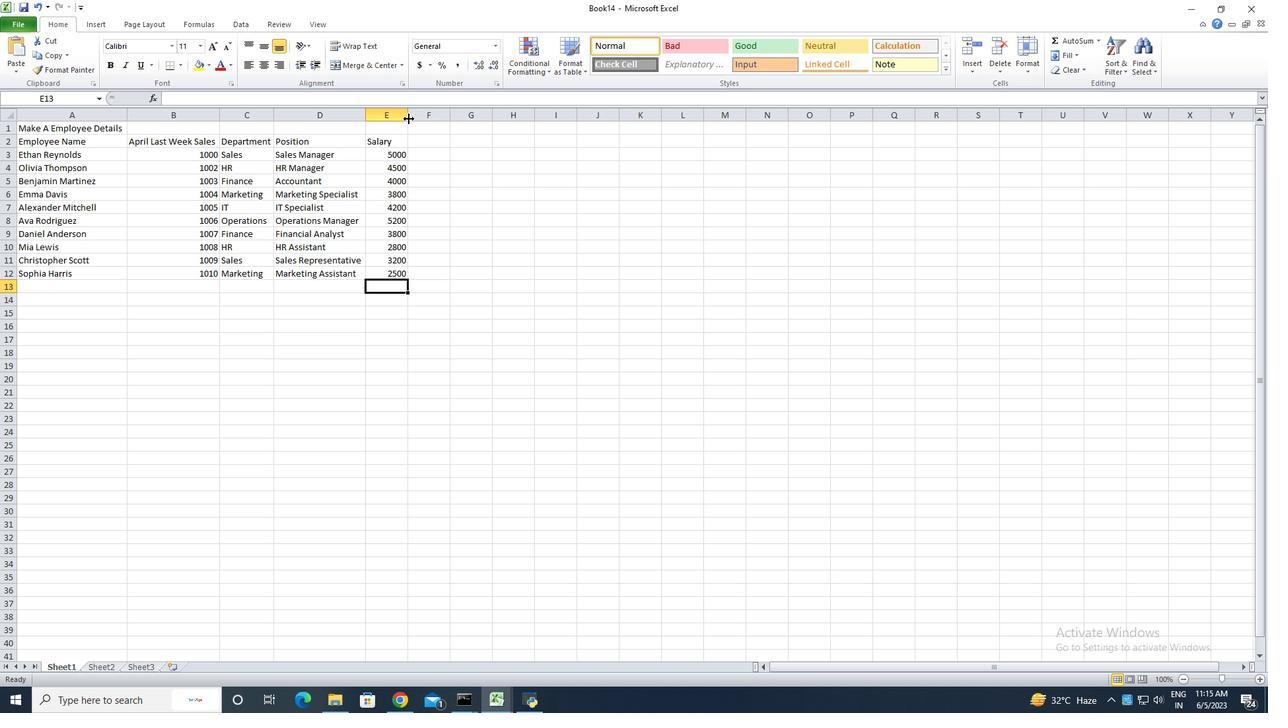 
Action: Mouse pressed left at (408, 118)
Screenshot: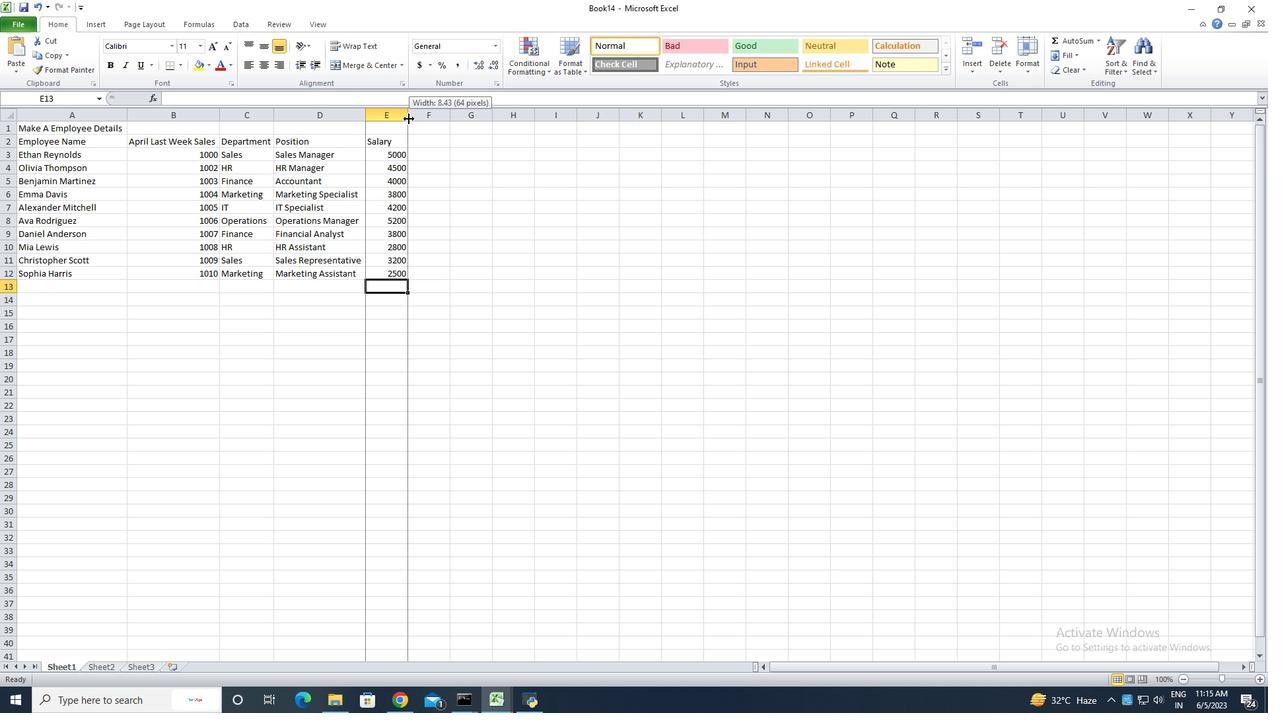 
Action: Mouse moved to (413, 141)
Screenshot: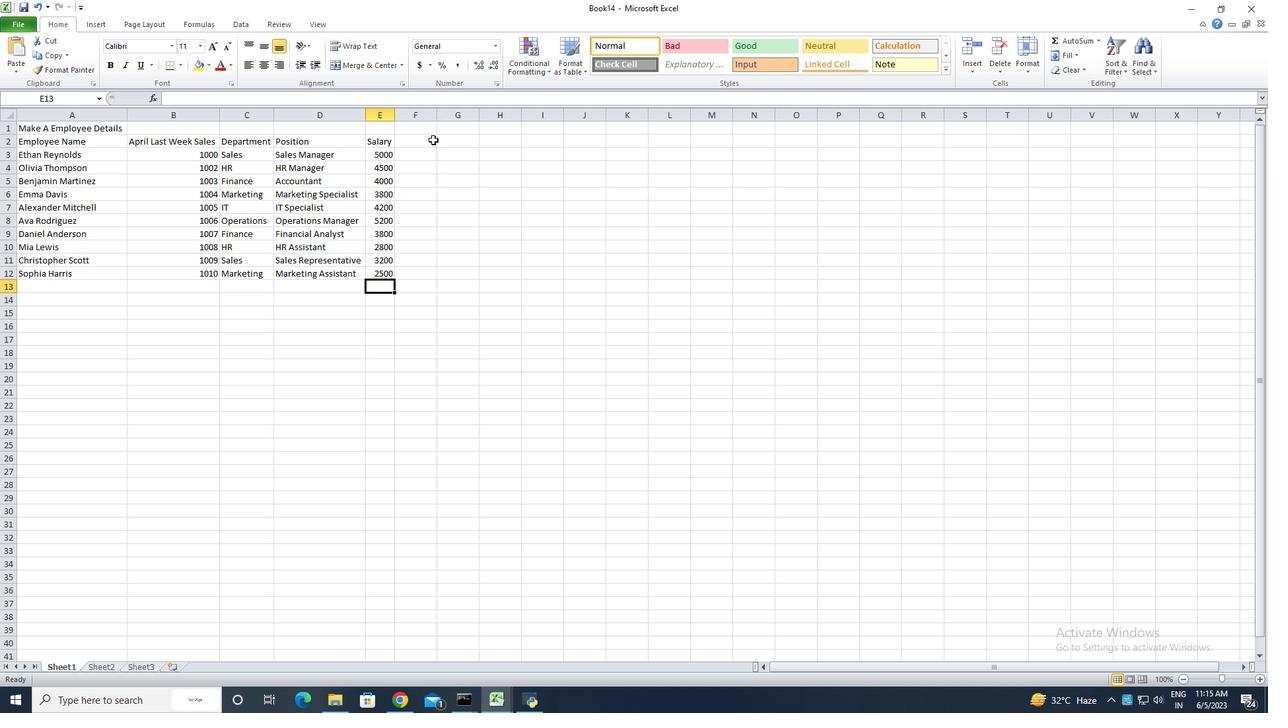 
Action: Mouse pressed left at (413, 141)
Screenshot: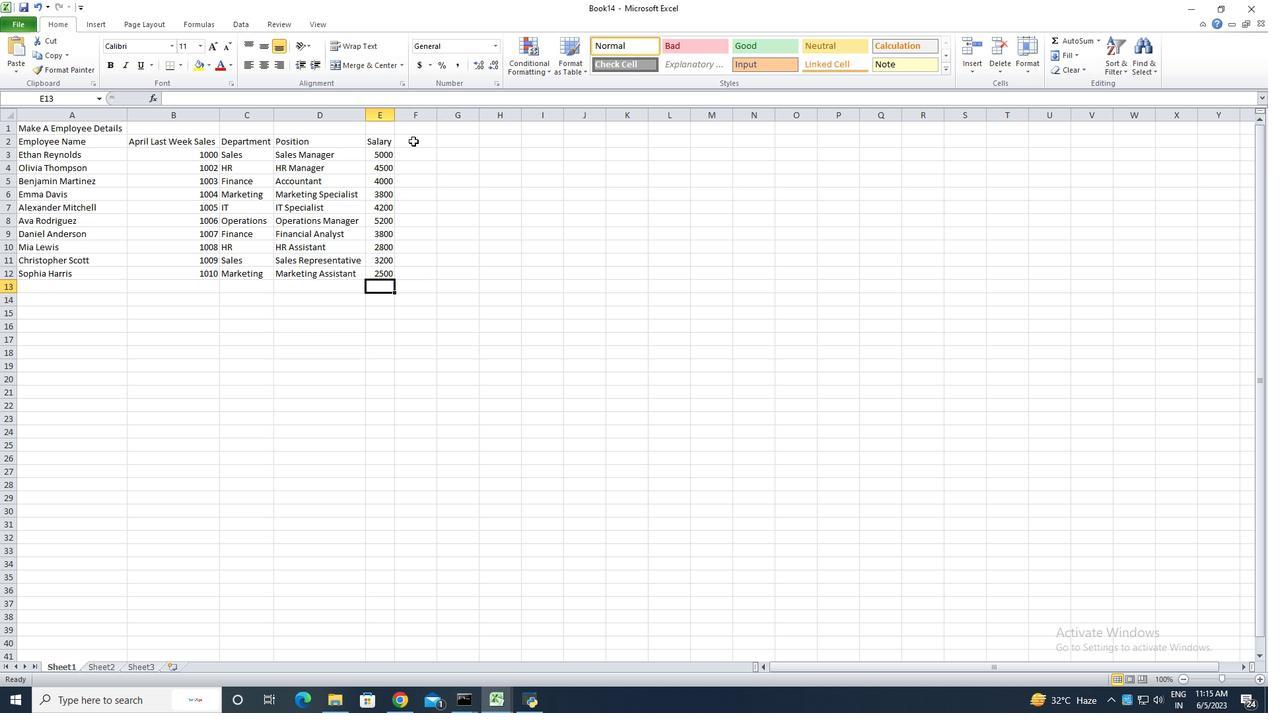 
Action: Mouse moved to (413, 141)
Screenshot: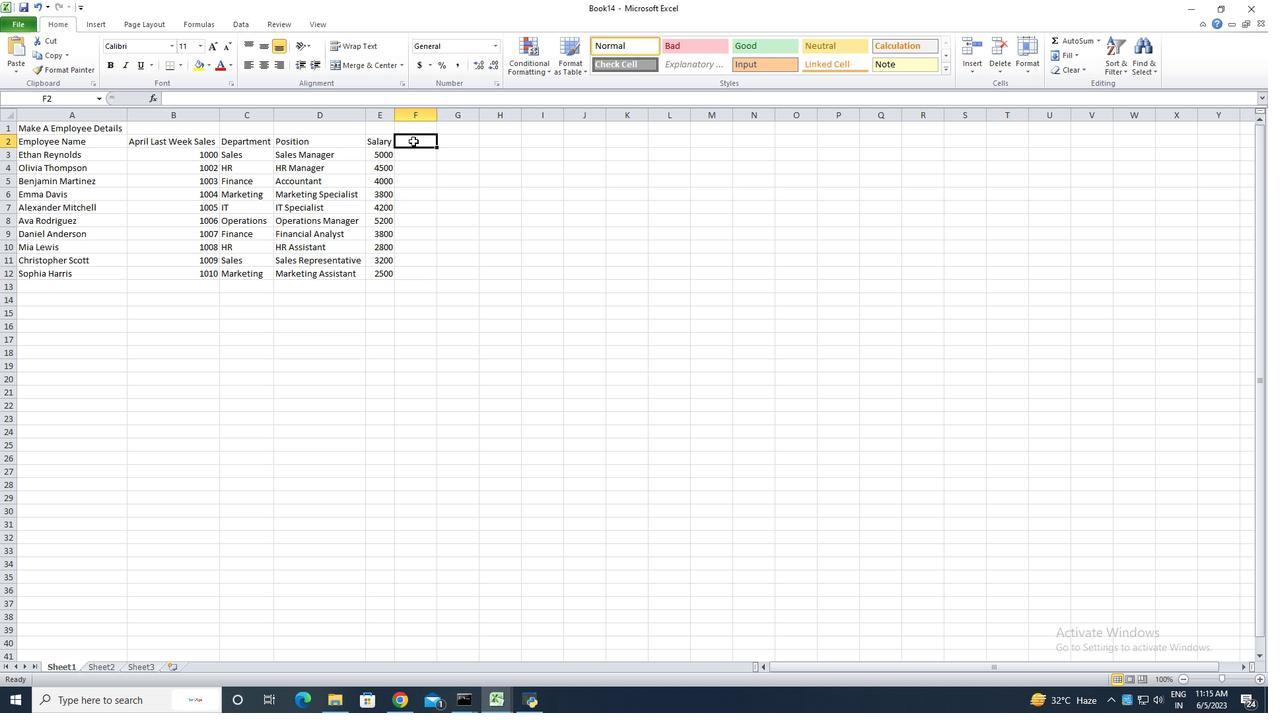 
Action: Key pressed <Key.shift><Key.shift><Key.shift><Key.shift><Key.shift><Key.shift><Key.shift><Key.shift><Key.shift><Key.shift><Key.shift><Key.shift><Key.shift><Key.shift><Key.shift><Key.shift><Key.shift><Key.shift><Key.shift><Key.shift><Key.shift><Key.shift><Key.shift><Key.shift><Key.shift><Key.shift><Key.shift><Key.shift><Key.shift><Key.shift><Key.shift>Statret<Key.backspace><Key.backspace>
Screenshot: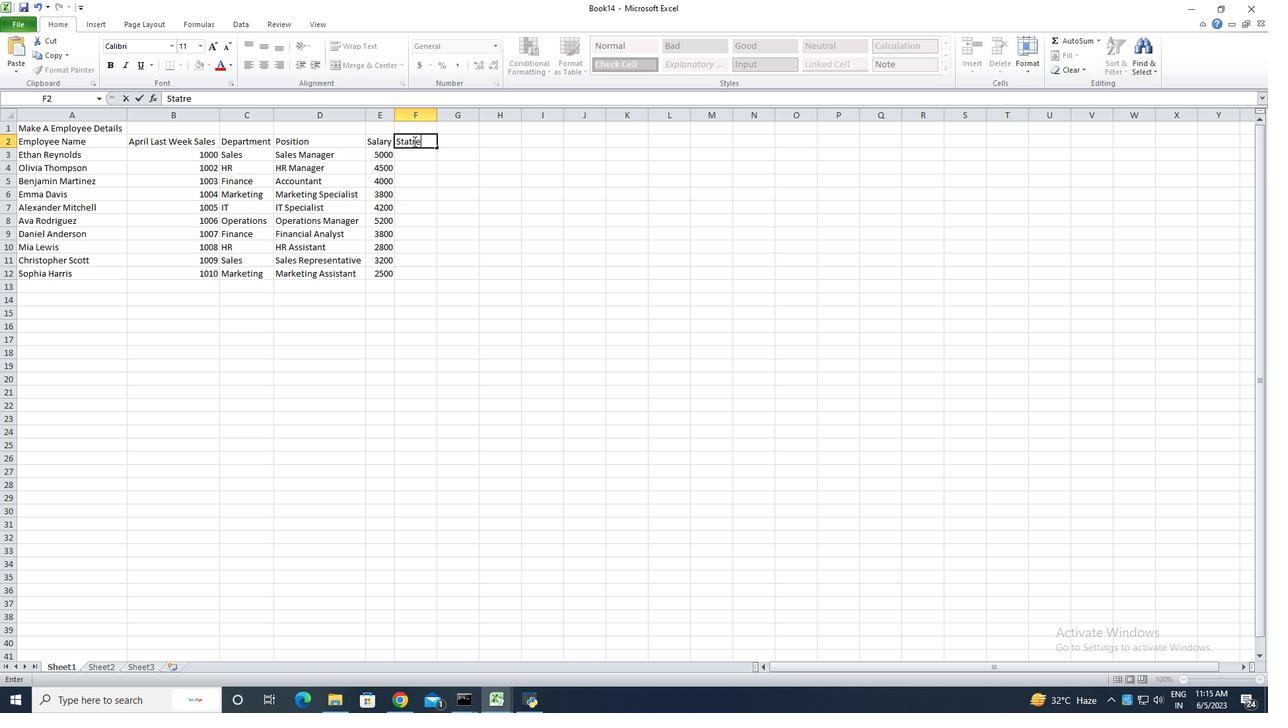 
Action: Mouse moved to (421, 124)
Screenshot: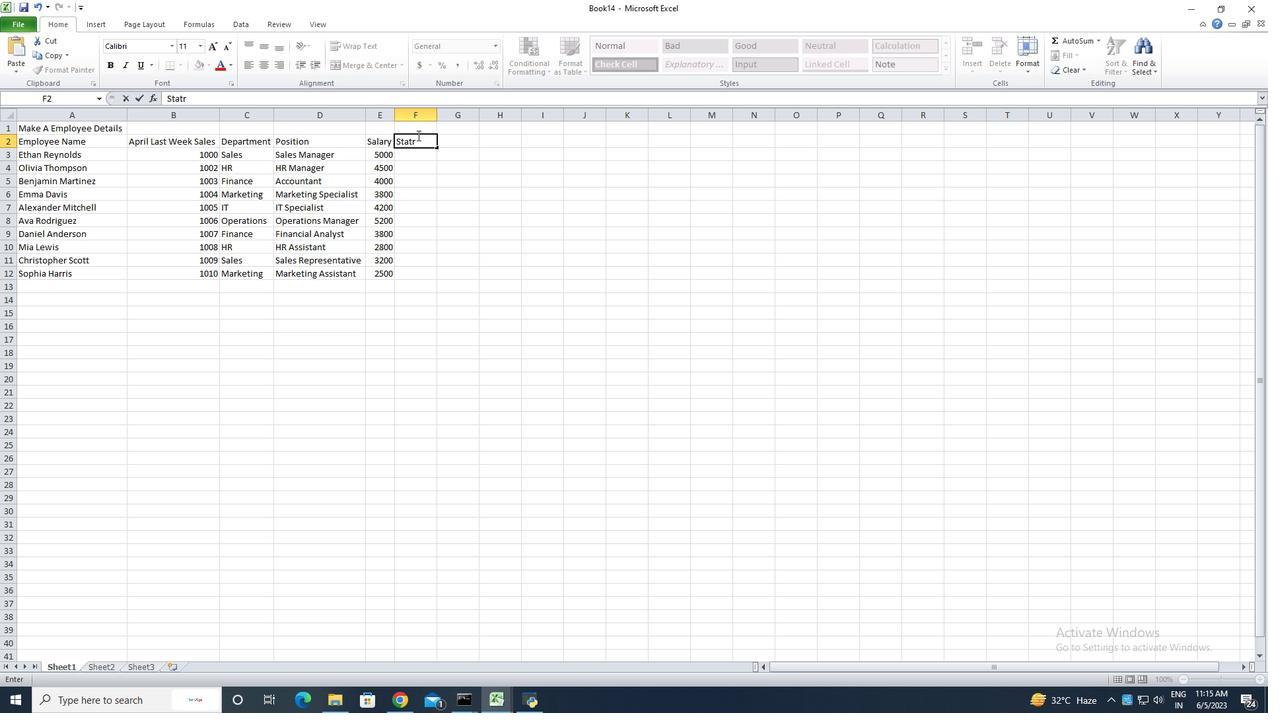 
Action: Key pressed <Key.backspace><Key.backspace>rt<Key.space><Key.shift>Date<Key.enter>1/15/2020<Key.enter>7/1/2019<Key.enter>3/10/2021<Key.enter>2/5/2022<Key.enter>11/30/2018<Key.enter>6/15/2020<Key.enter>9/1/2021<Key.enter>4/20/2022/<Key.backspace><Key.enter>2/10/2019/9/5<Key.backspace><Key.backspace><Key.backspace><Key.backspace><Key.enter>9/5/2020<Key.enter>
Screenshot: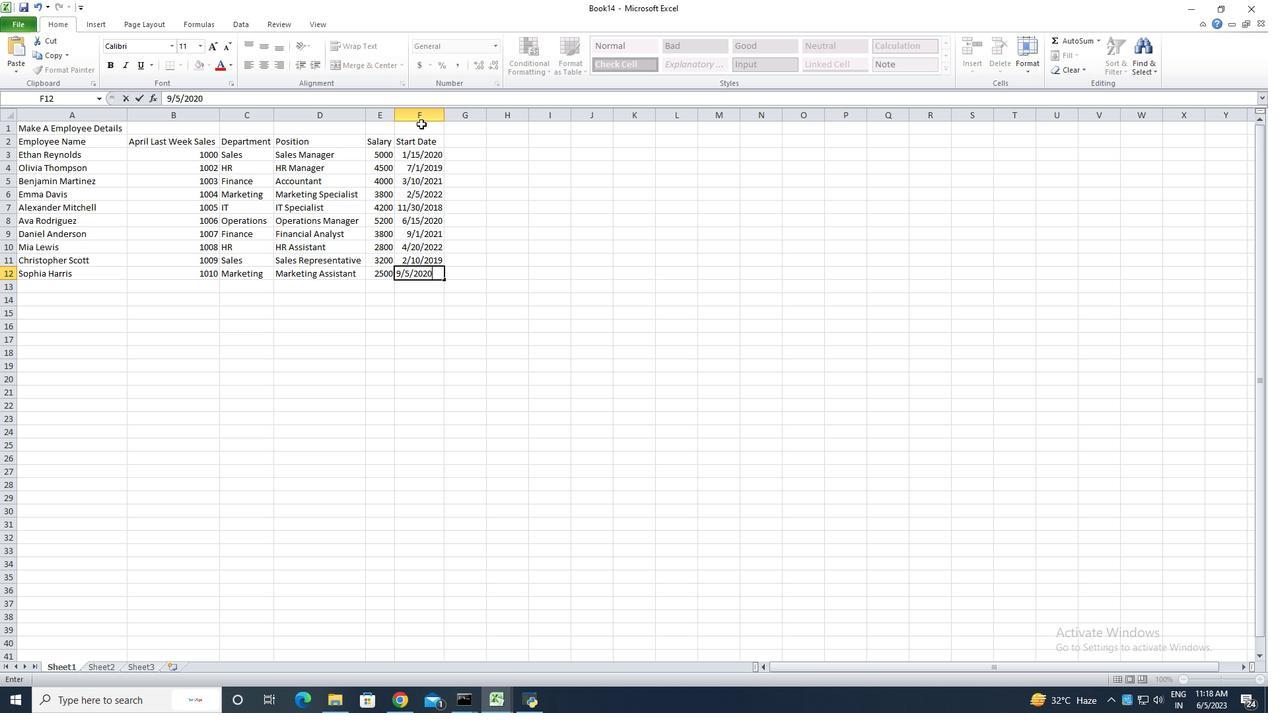 
Action: Mouse moved to (444, 118)
Screenshot: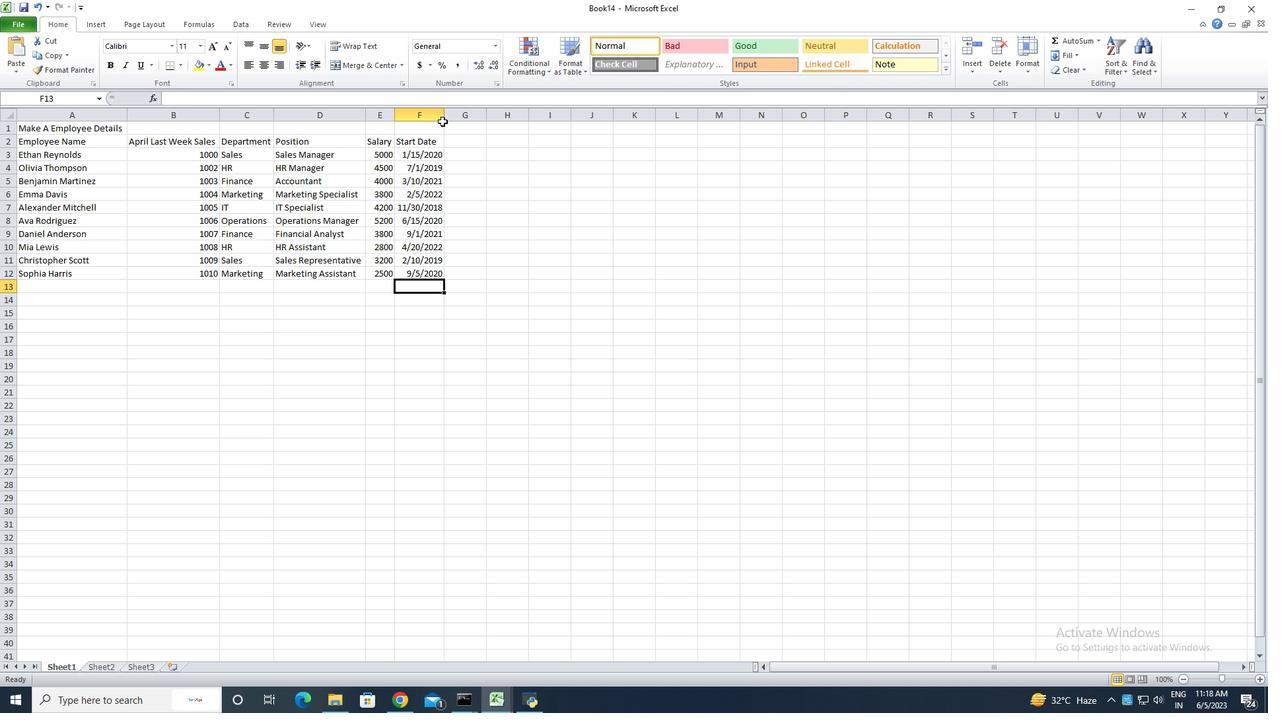 
Action: Mouse pressed left at (444, 118)
Screenshot: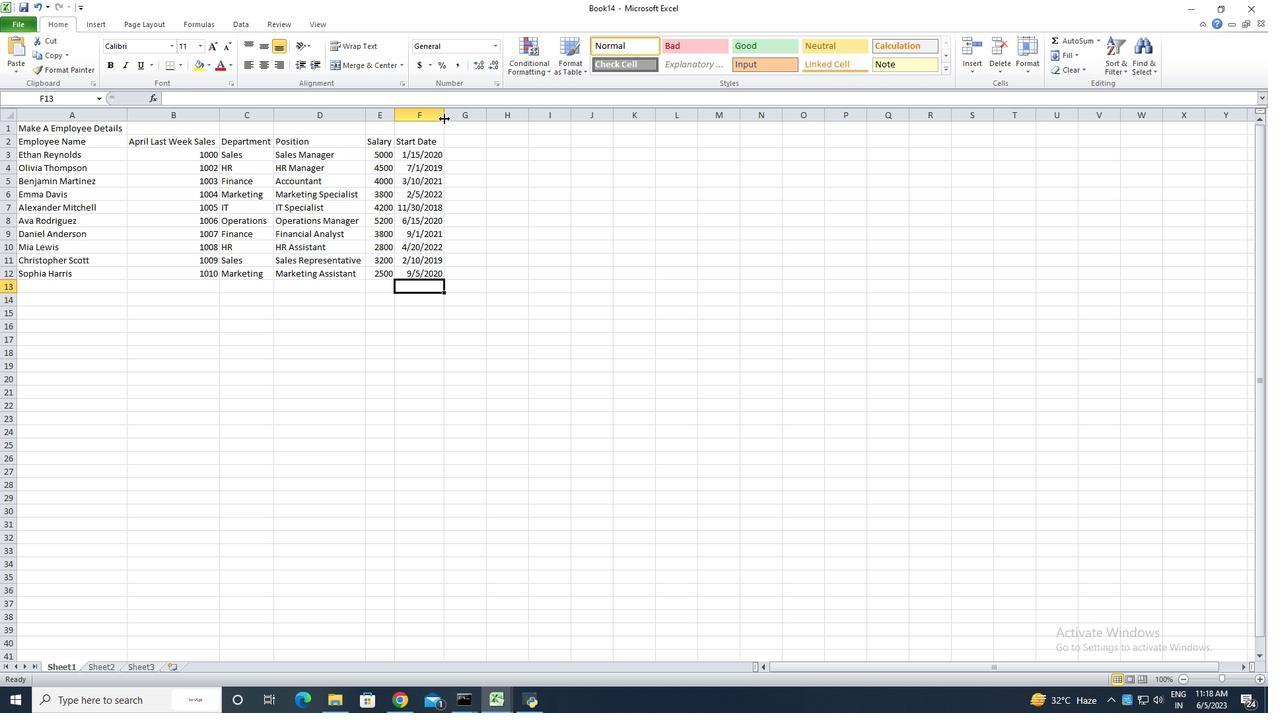 
Action: Mouse pressed left at (444, 118)
Screenshot: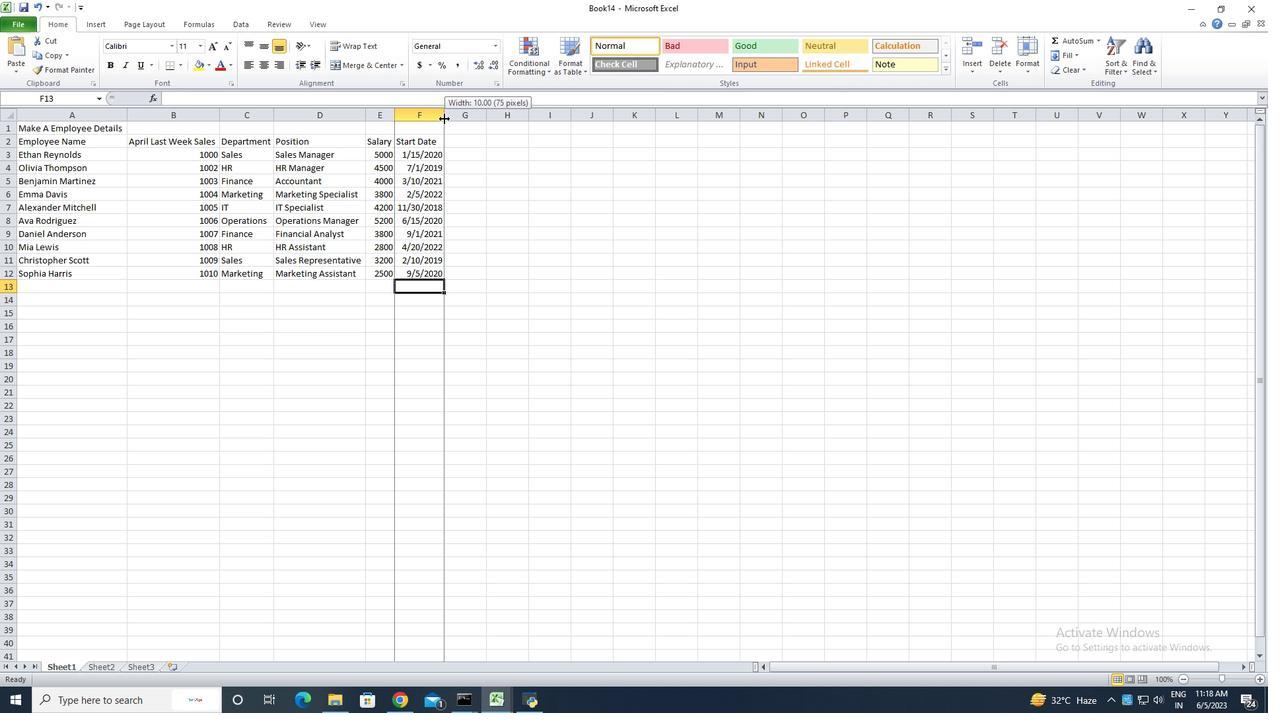 
Action: Mouse moved to (105, 128)
Screenshot: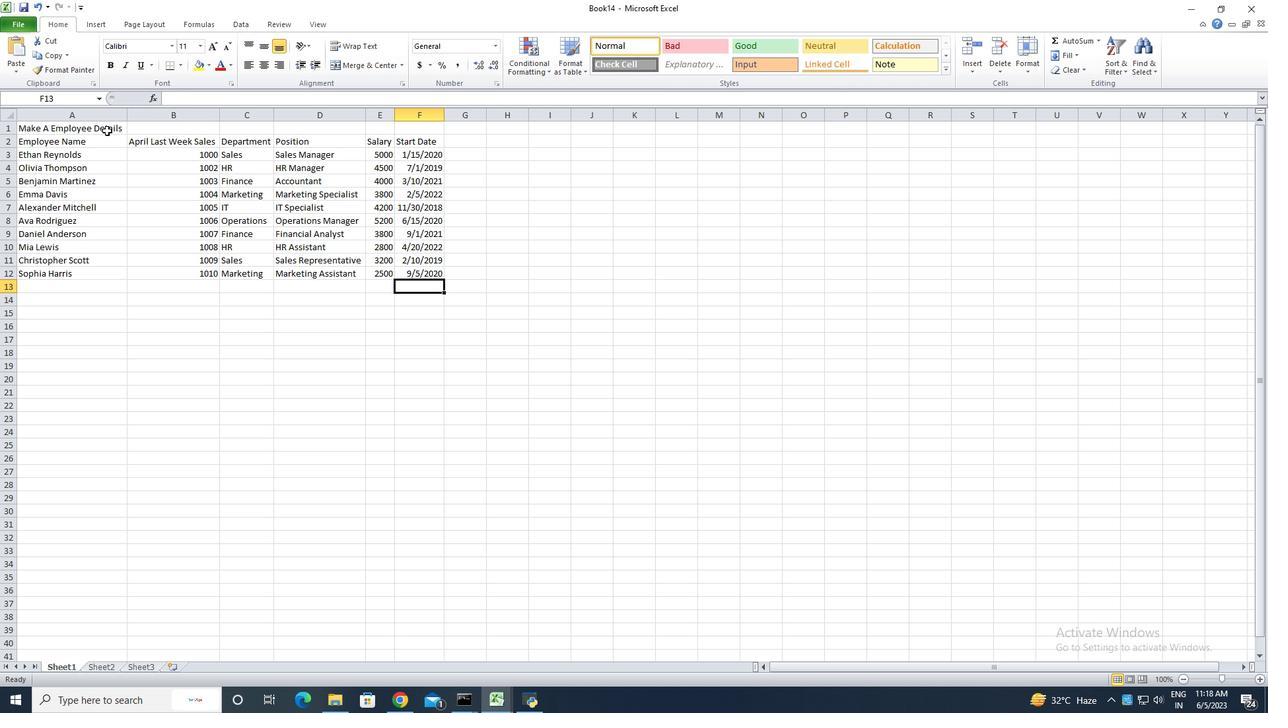 
Action: Mouse pressed left at (105, 128)
Screenshot: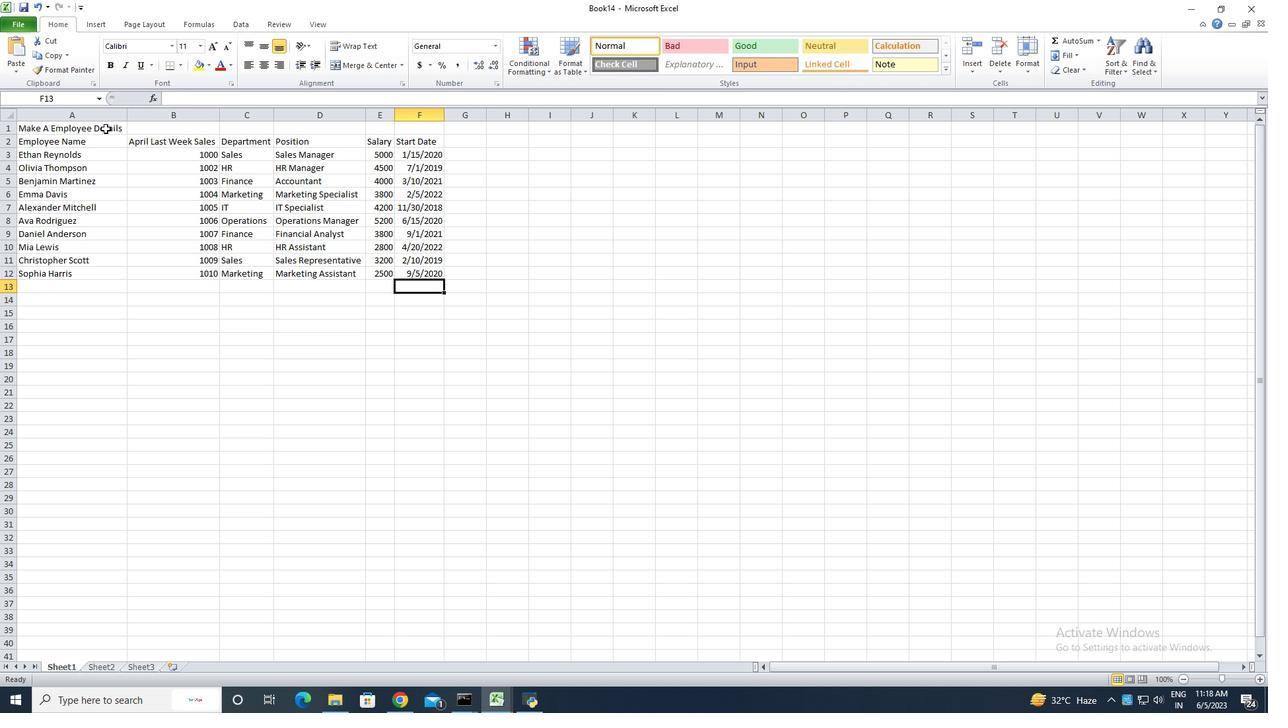 
Action: Mouse moved to (360, 63)
Screenshot: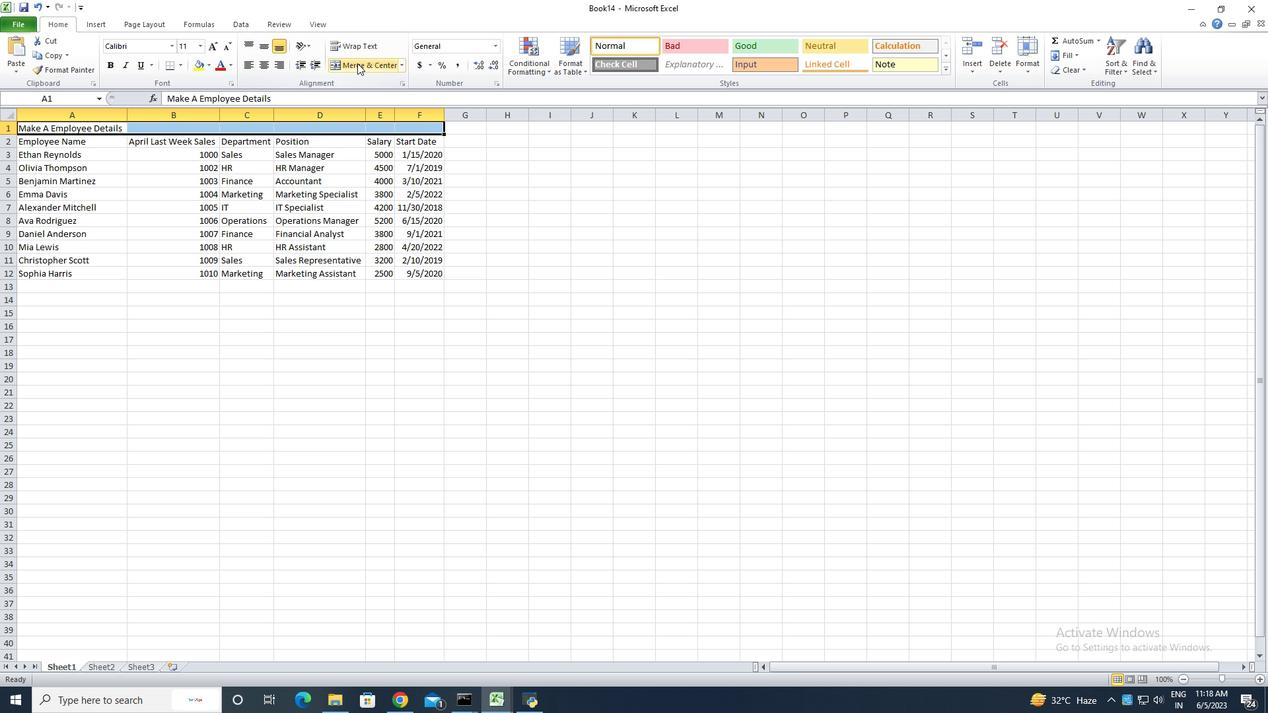 
Action: Mouse pressed left at (360, 63)
Screenshot: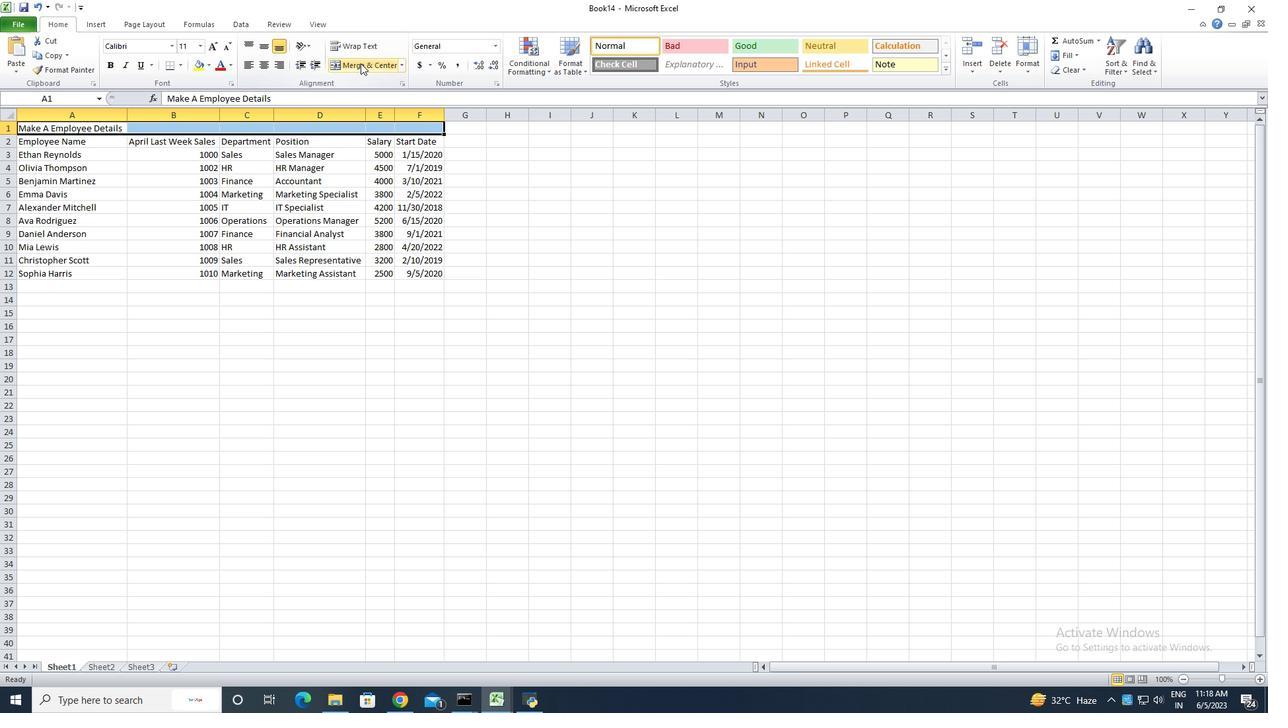 
Action: Mouse moved to (29, 27)
Screenshot: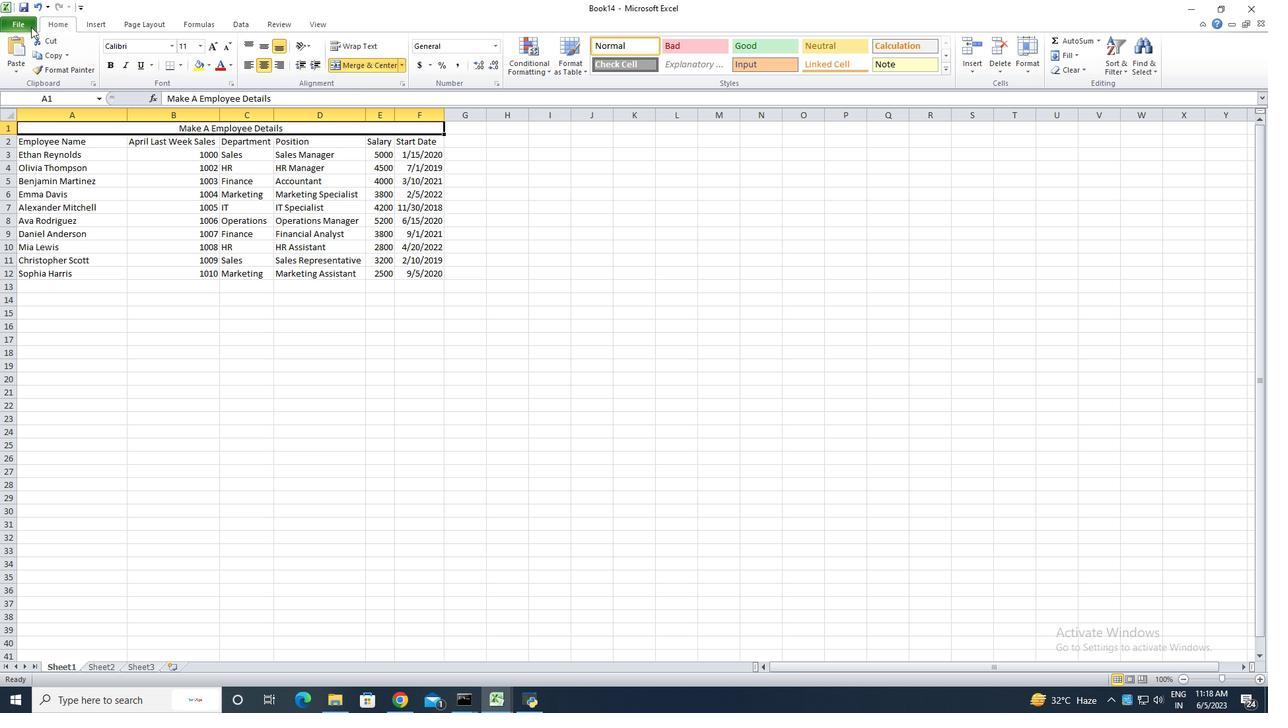 
Action: Mouse pressed left at (29, 27)
Screenshot: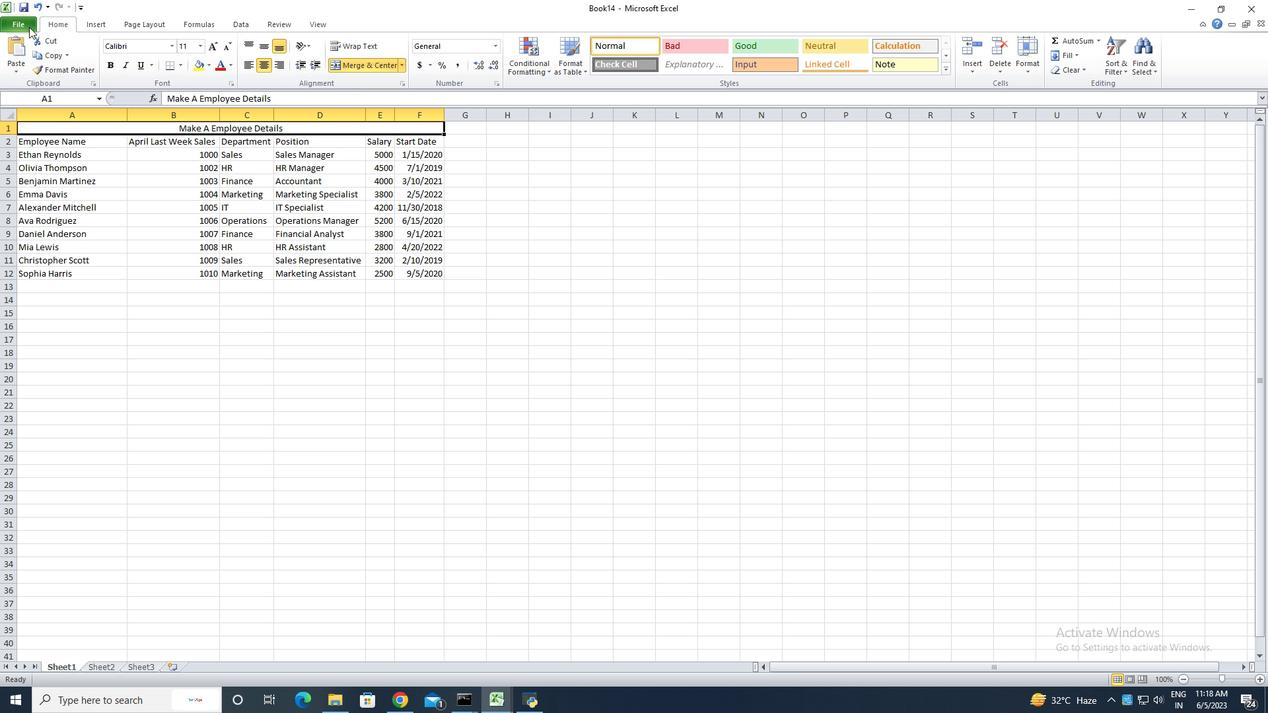 
Action: Mouse moved to (40, 66)
Screenshot: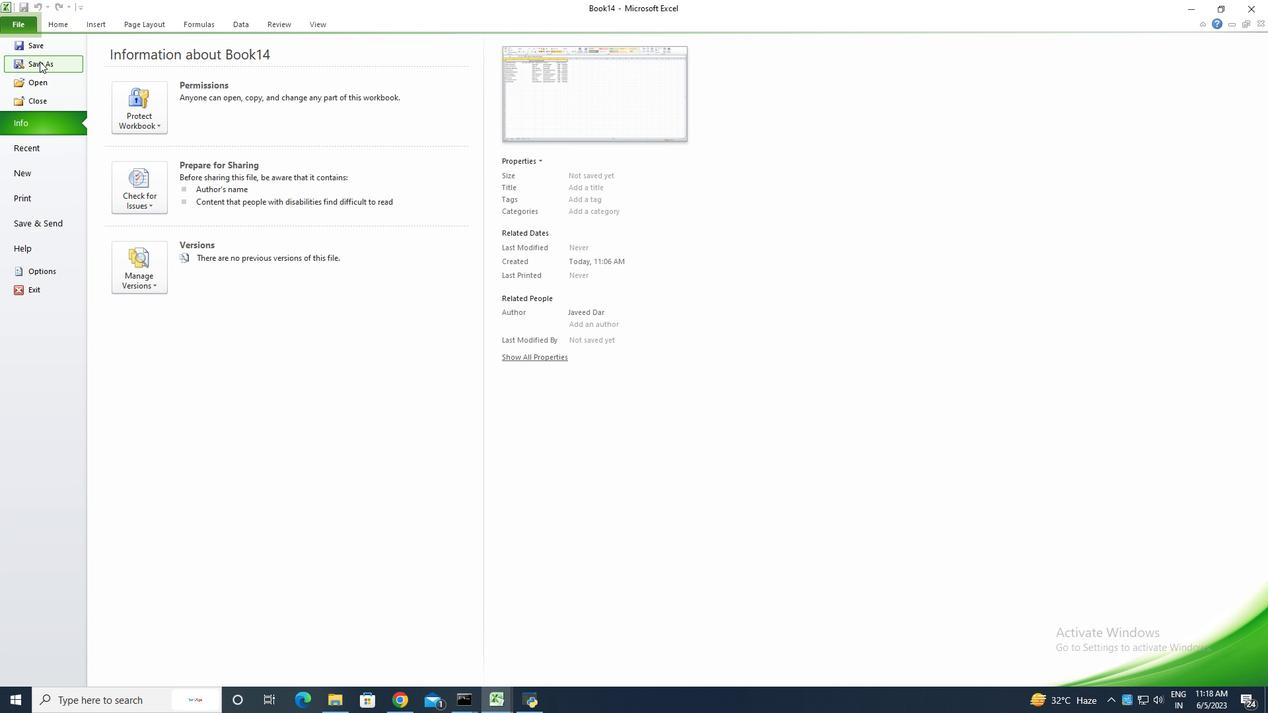 
Action: Mouse pressed left at (40, 66)
Screenshot: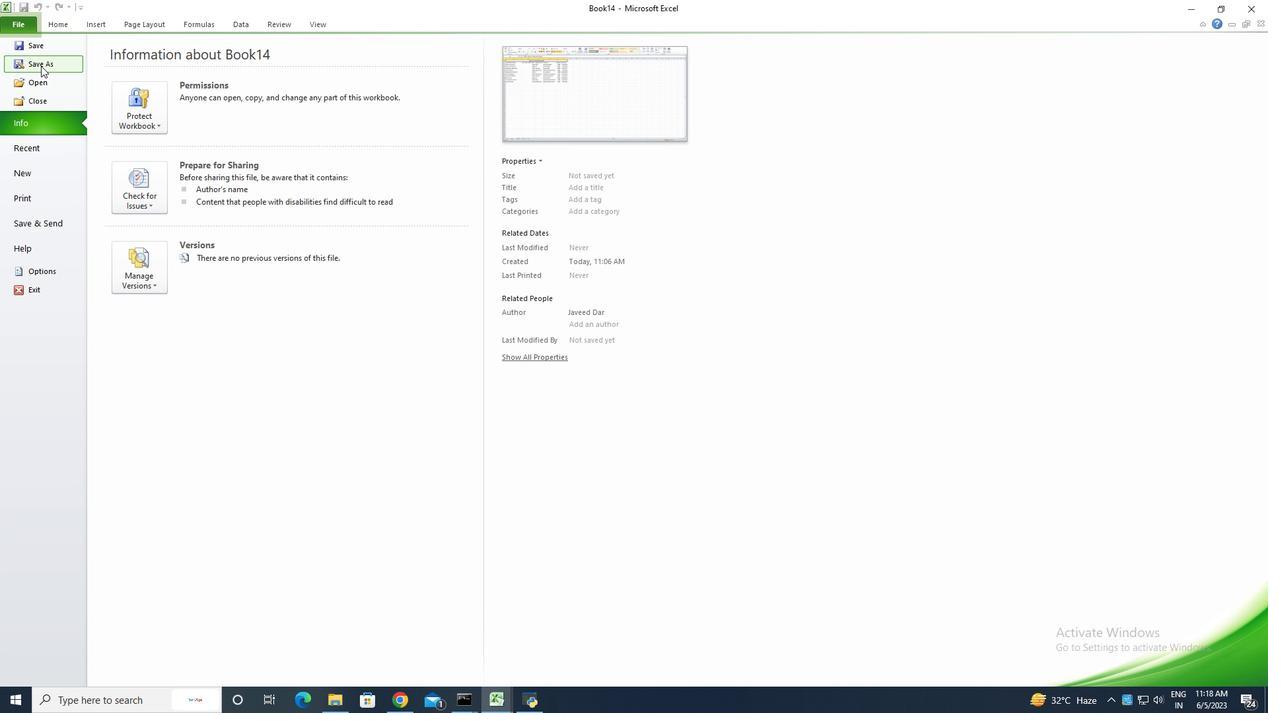 
Action: Key pressed ctrl+Evalu<Key.backspace><Key.backspace><Key.backspace><Key.backspace>
Screenshot: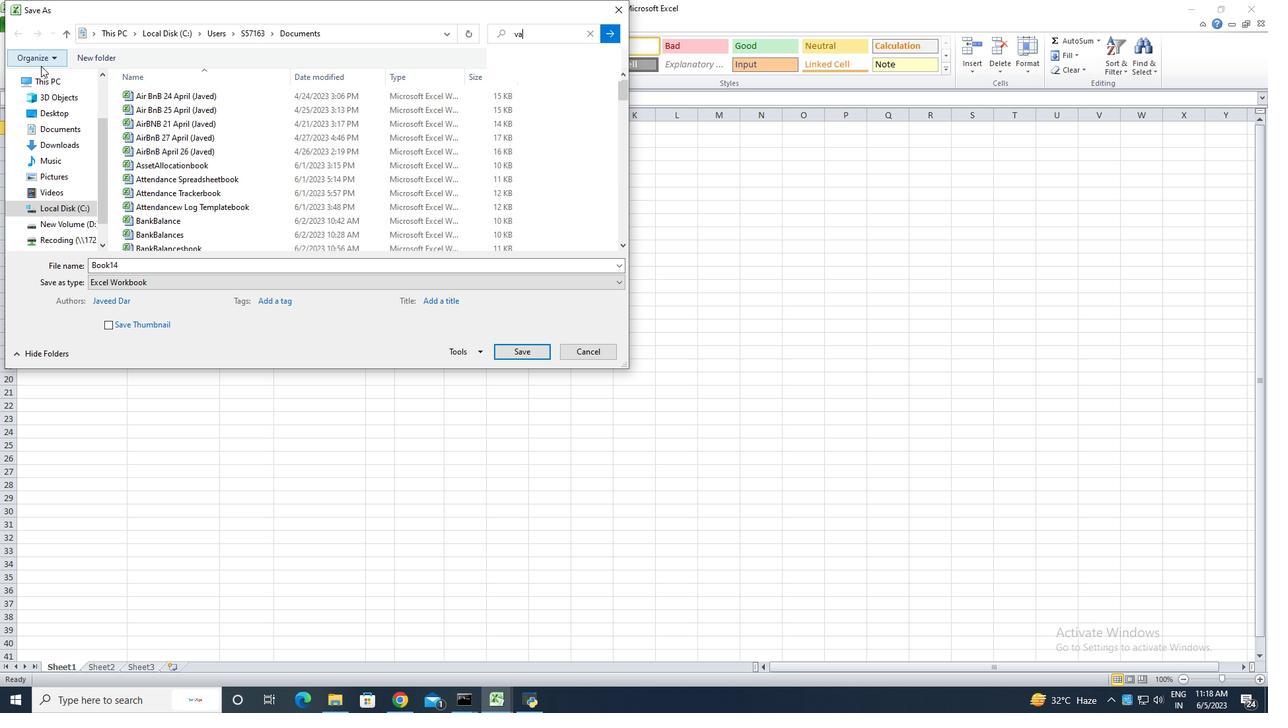 
Action: Mouse moved to (32, 68)
Screenshot: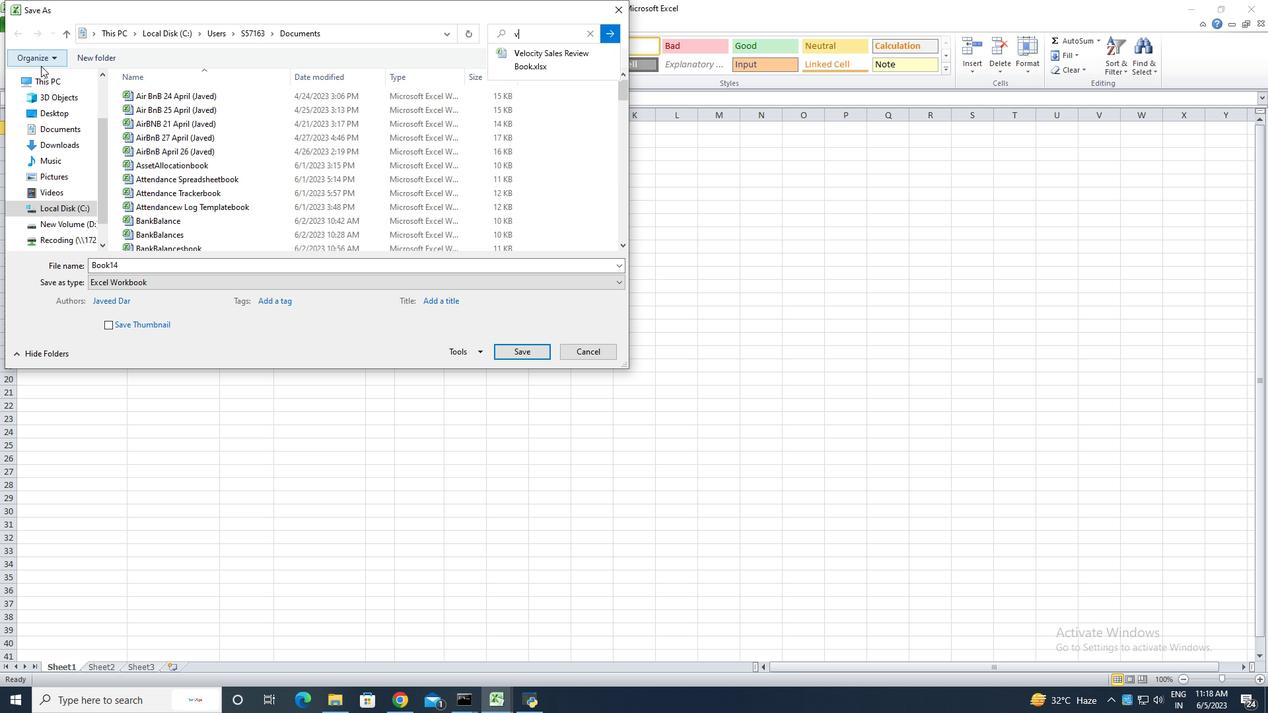 
Action: Key pressed <Key.backspace>
Screenshot: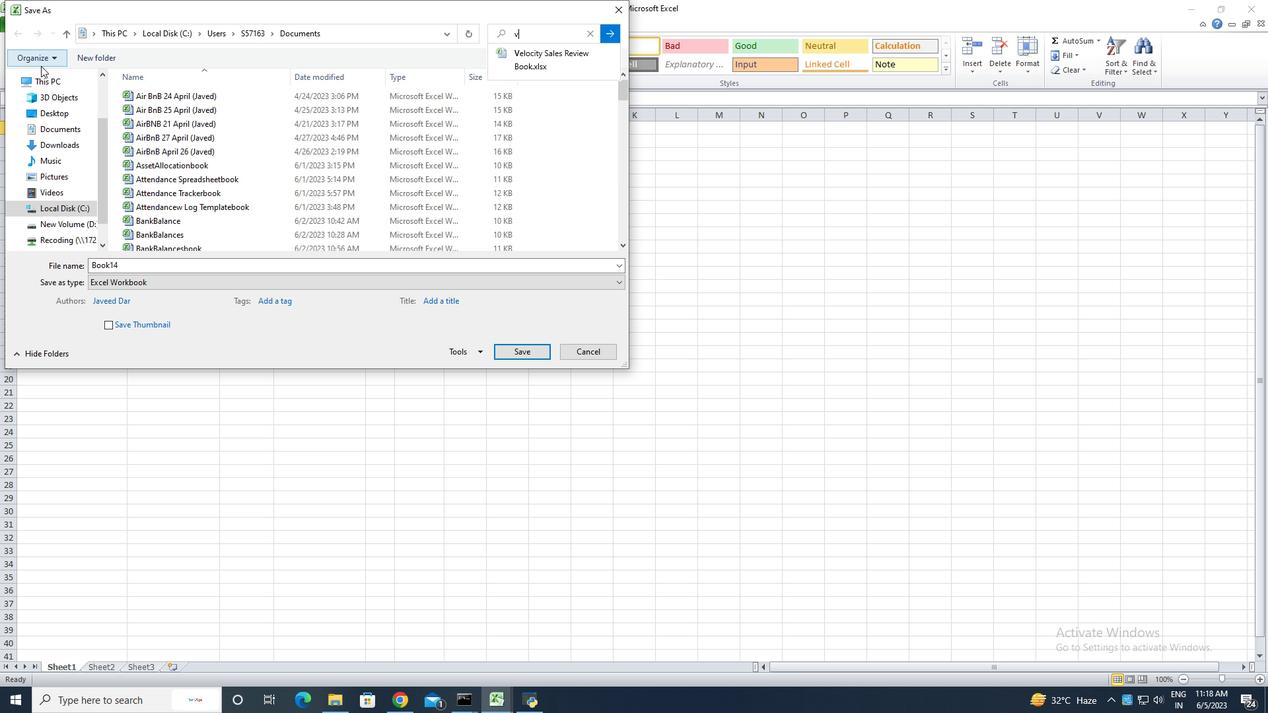 
Action: Mouse moved to (160, 266)
Screenshot: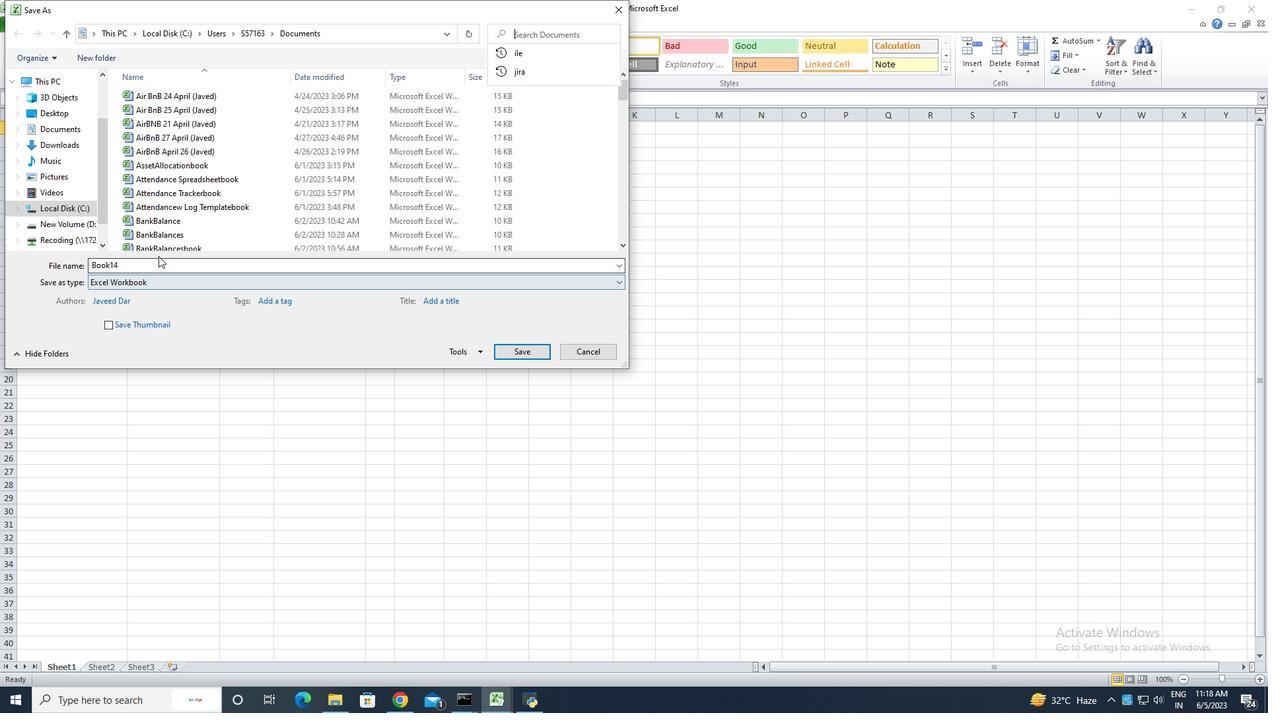 
Action: Mouse pressed left at (160, 266)
Screenshot: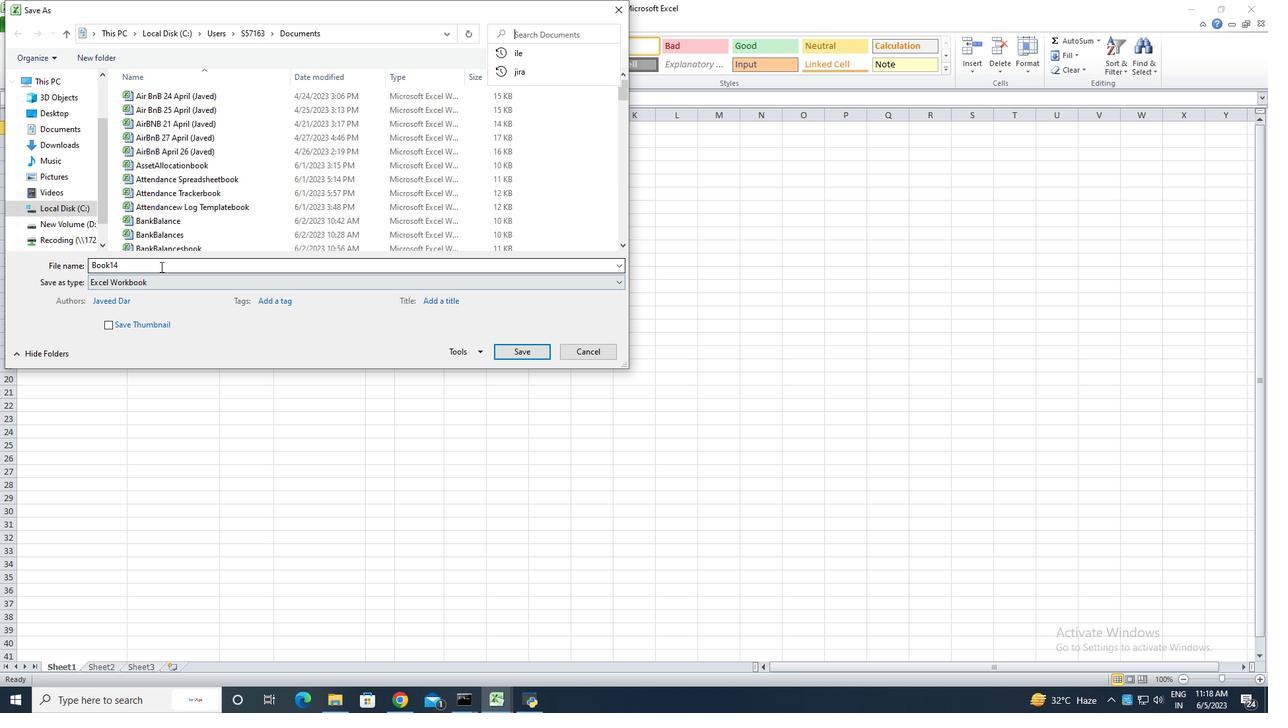 
Action: Key pressed <Key.shift>Evaluation<Key.shift>Sales<Key.shift>By<Key.shift><Key.shift><Key.shift>Category<Key.shift_r><Key.shift_r>_2022
Screenshot: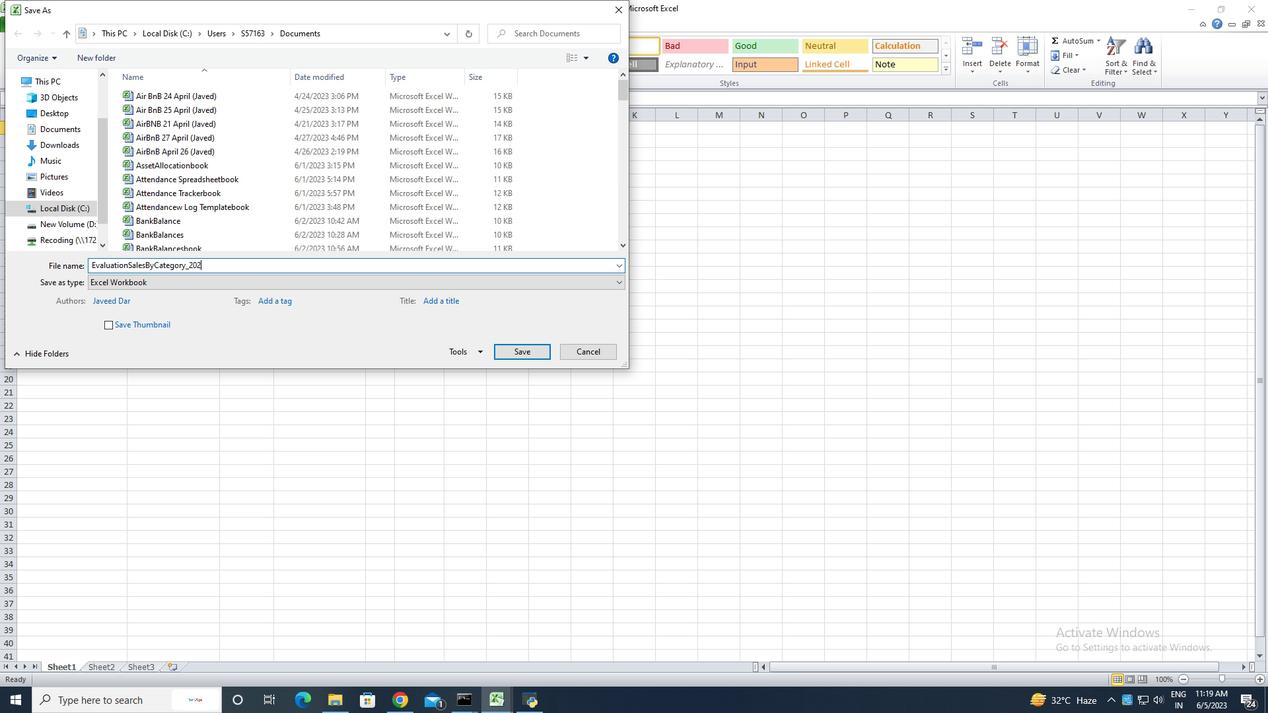
Action: Mouse moved to (518, 354)
Screenshot: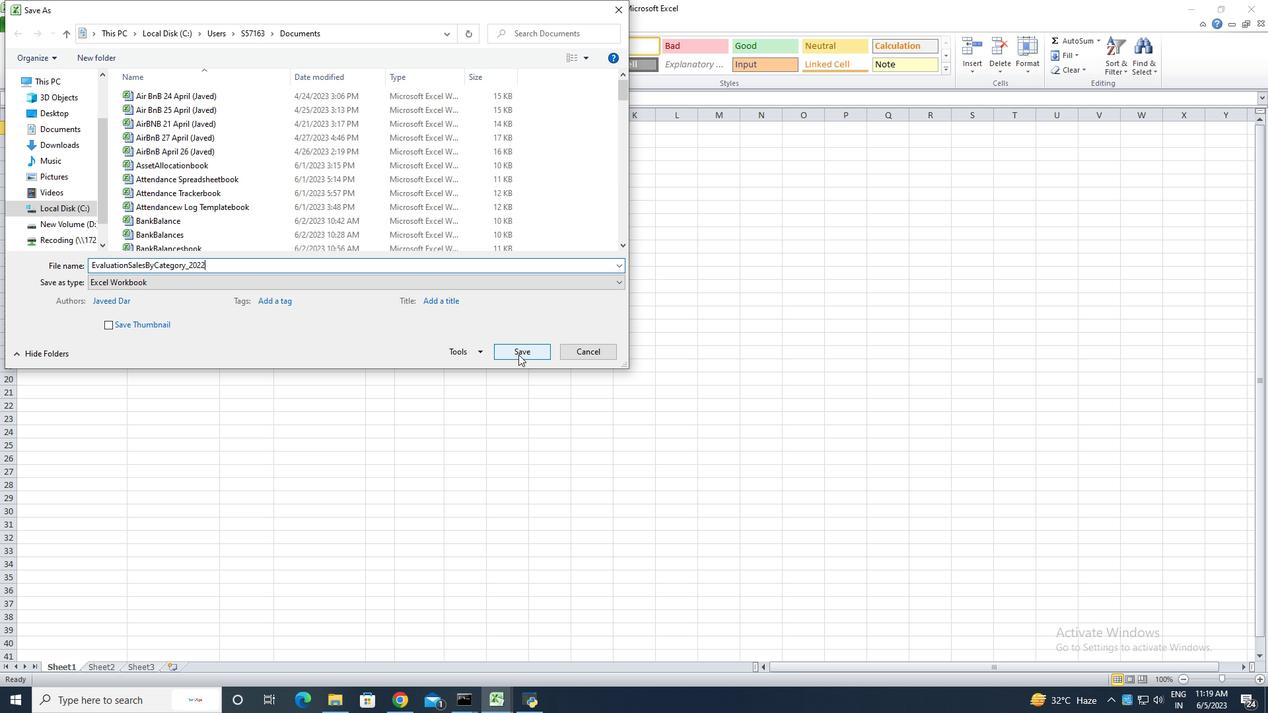 
Action: Mouse pressed left at (518, 354)
Screenshot: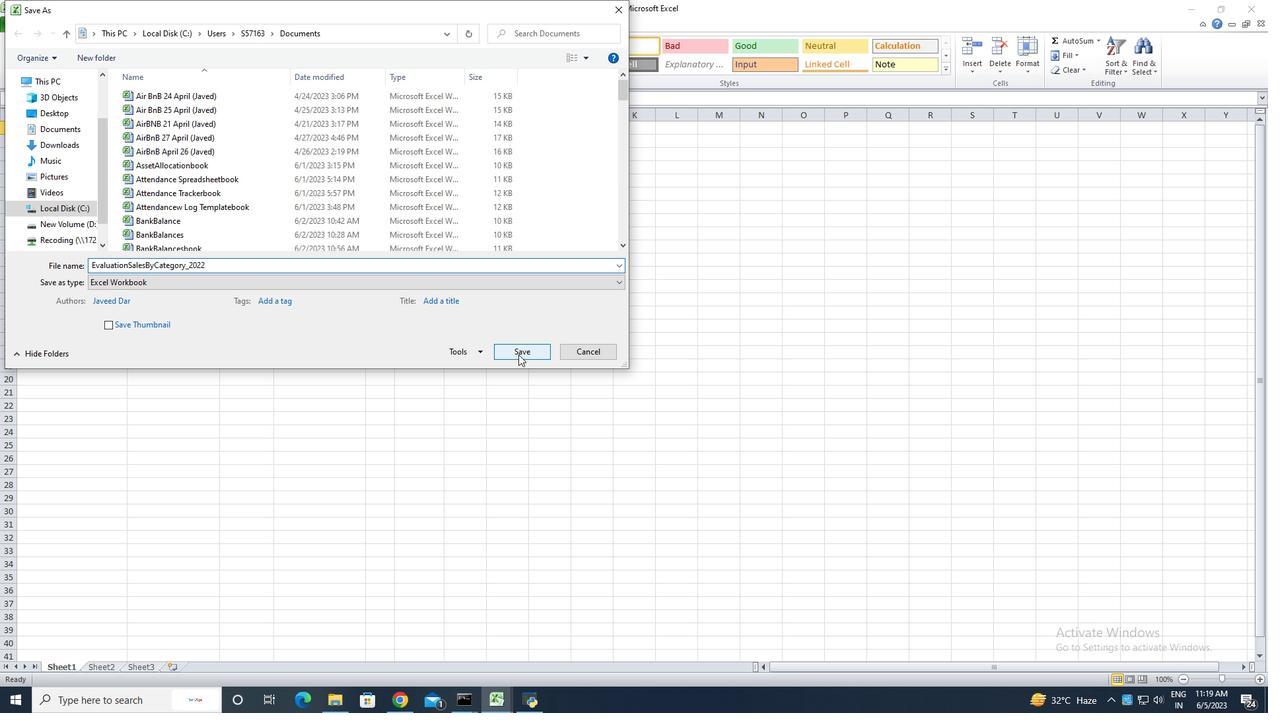 
